 Task:  Click on Hockey In the Cross-Check Hockey League click on  Pick Sheet Your name Audrey Johnson Team name Laredo Bucks and  Email softage.7@softage.net Period 1 - 3 Point Game New Jersey Devils Period 1 - 2 Point Game Montreal Canadiens Period 1 - 1 Point Game Minnesota Wild Period 2 - 3 Point Game Los Angeles Kings Period 2 - 2 Point Game Florida Panthers Period 2 - 1 Point Game Edmonton Oilers Period 3 - 3 Point Game Detroit Red Wings Period 3 - 2 Point Game Dallas Stars Period 3 - 1 Point Game Columbus Blue Jackets Submit pick sheet
Action: Mouse moved to (634, 248)
Screenshot: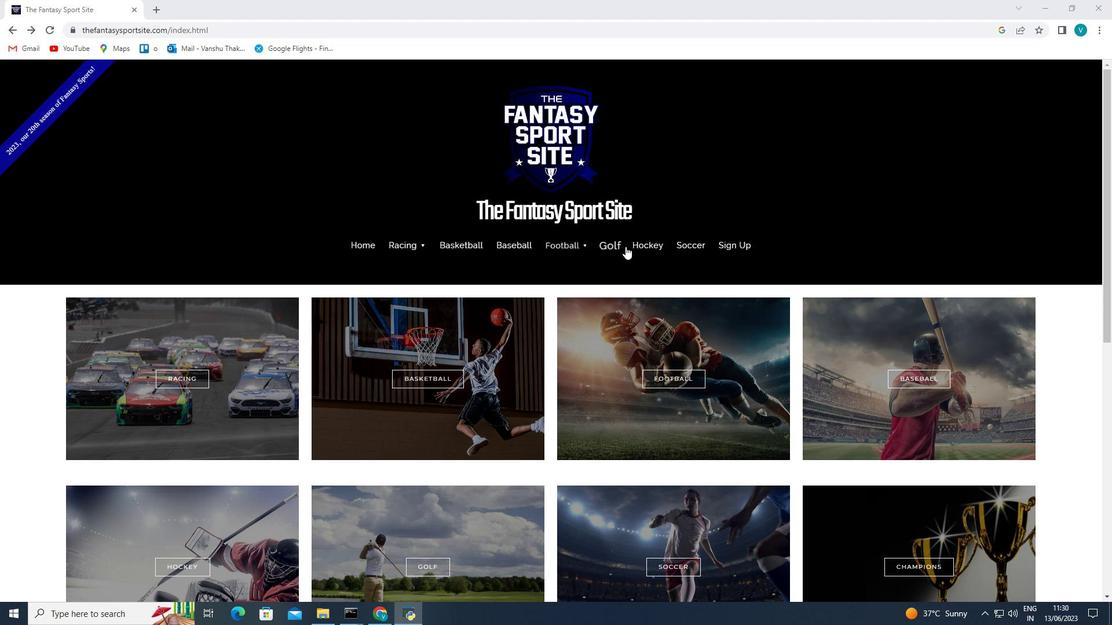 
Action: Mouse pressed left at (634, 248)
Screenshot: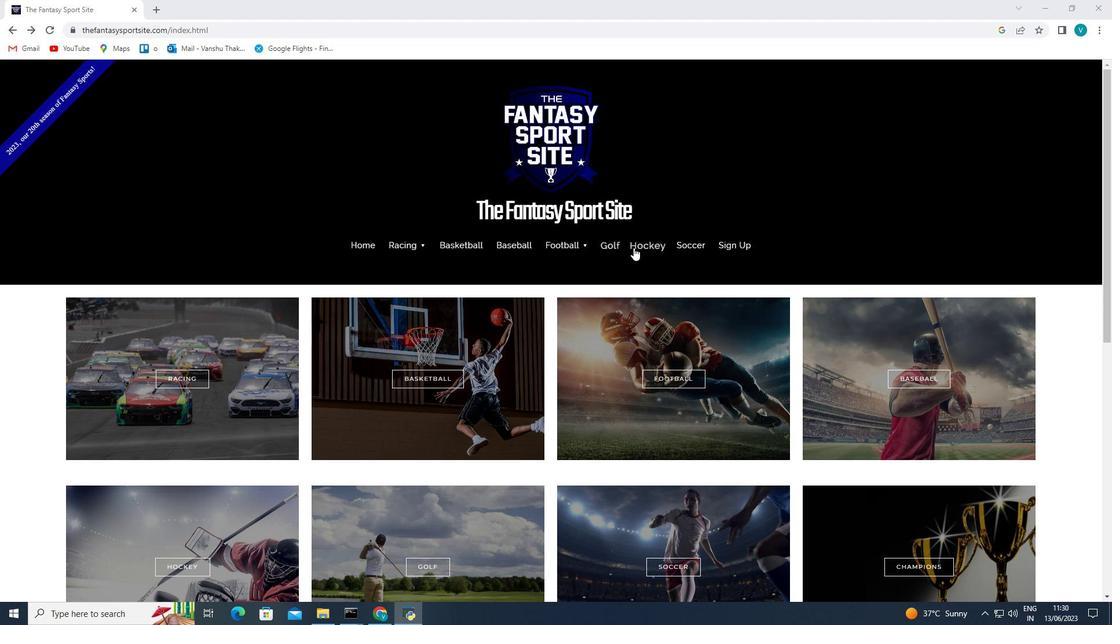 
Action: Mouse moved to (829, 373)
Screenshot: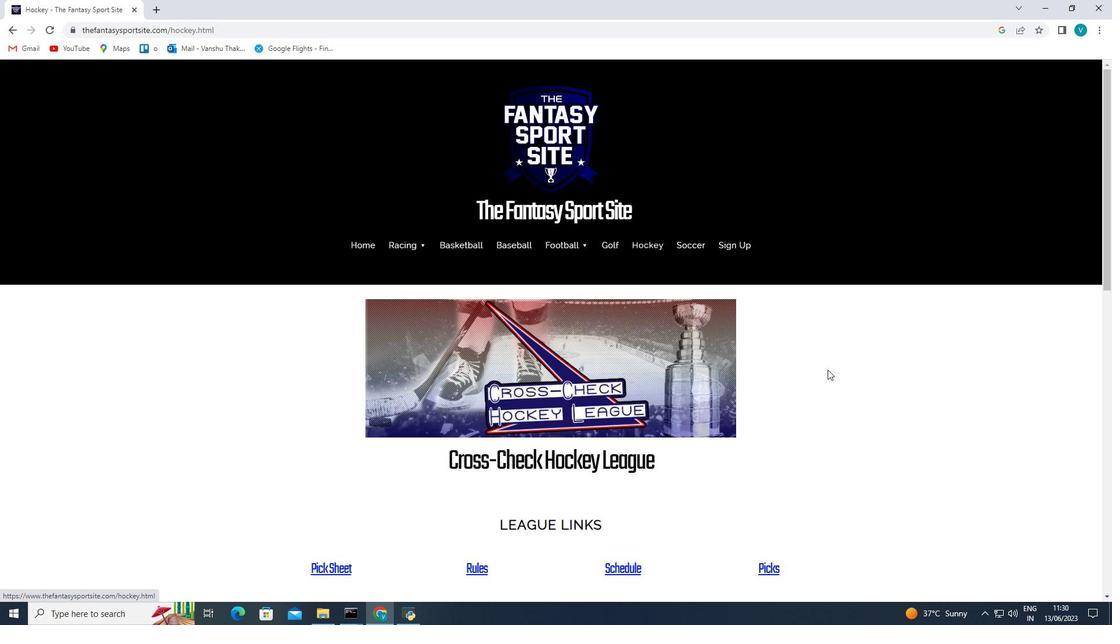 
Action: Mouse scrolled (829, 372) with delta (0, 0)
Screenshot: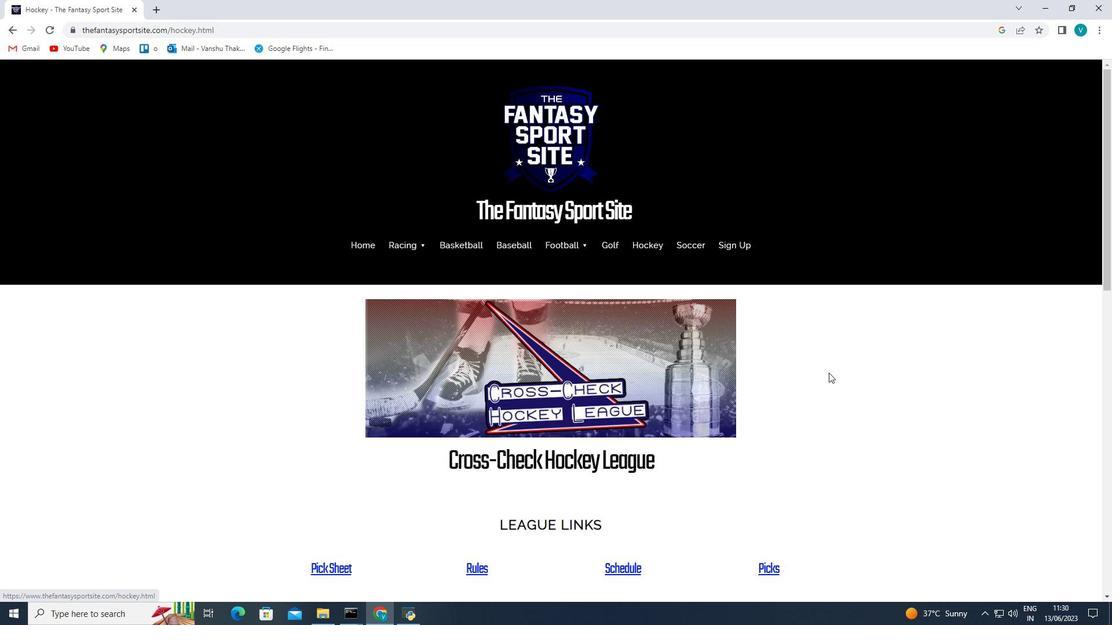 
Action: Mouse scrolled (829, 372) with delta (0, 0)
Screenshot: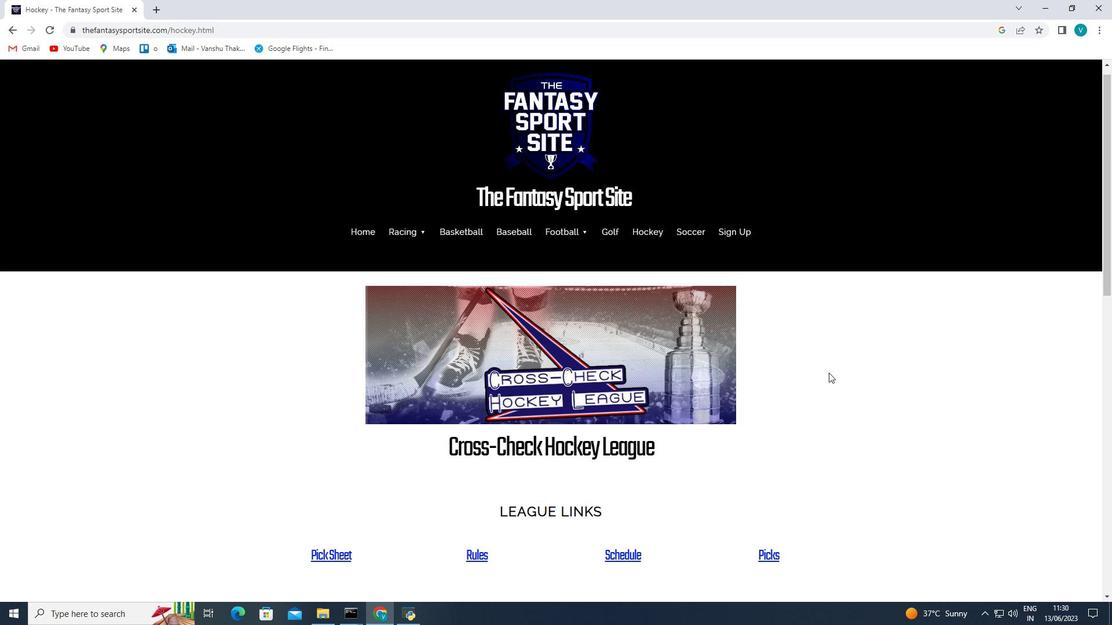 
Action: Mouse moved to (337, 450)
Screenshot: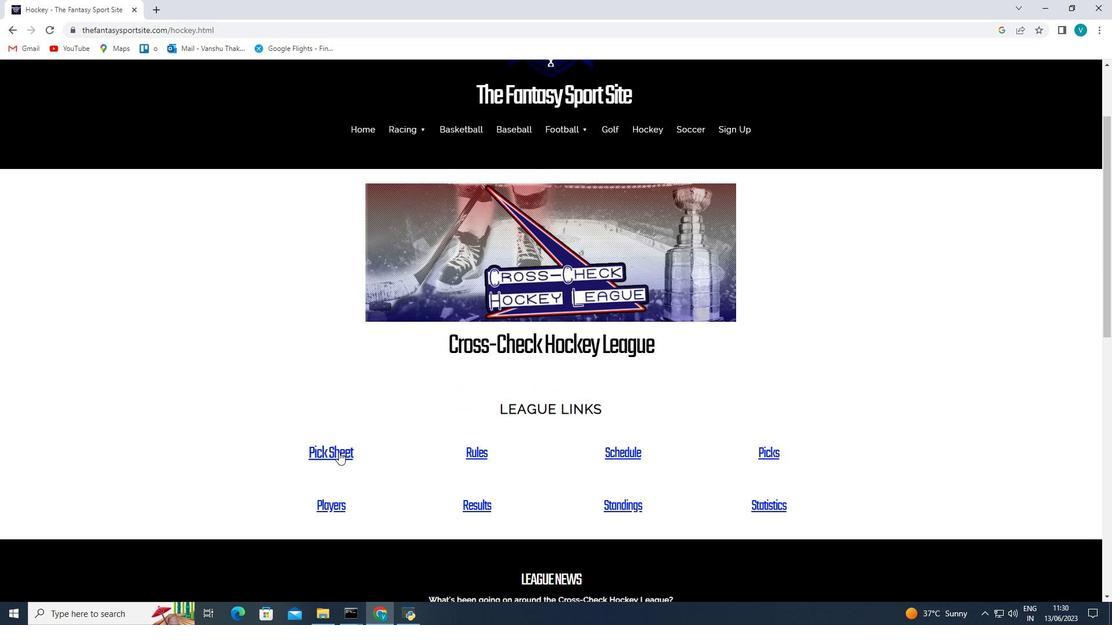 
Action: Mouse pressed left at (337, 450)
Screenshot: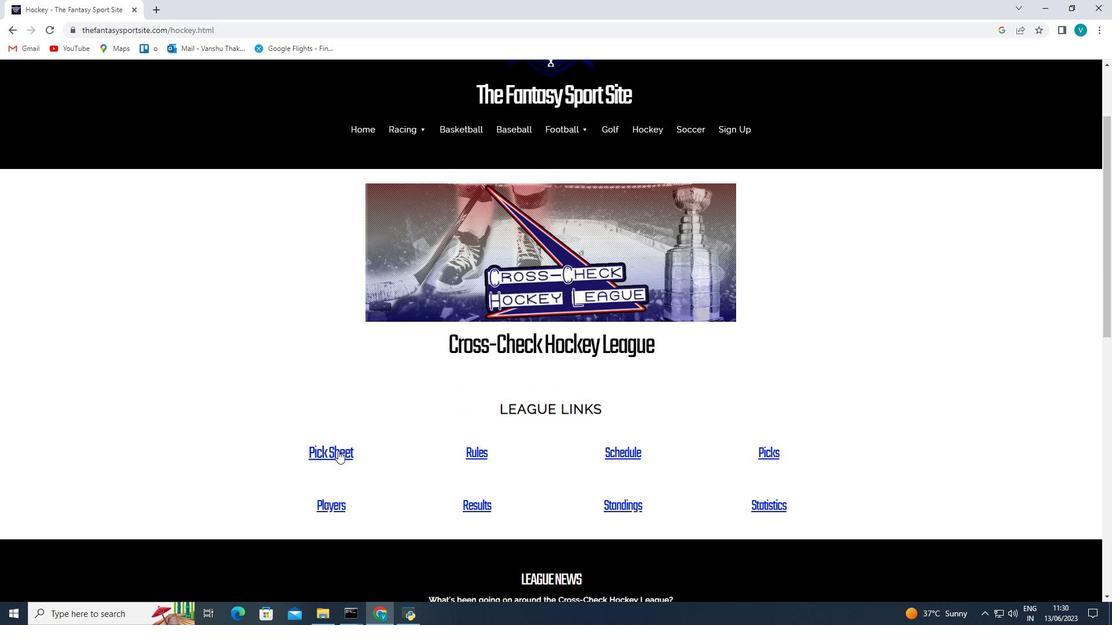 
Action: Mouse moved to (451, 422)
Screenshot: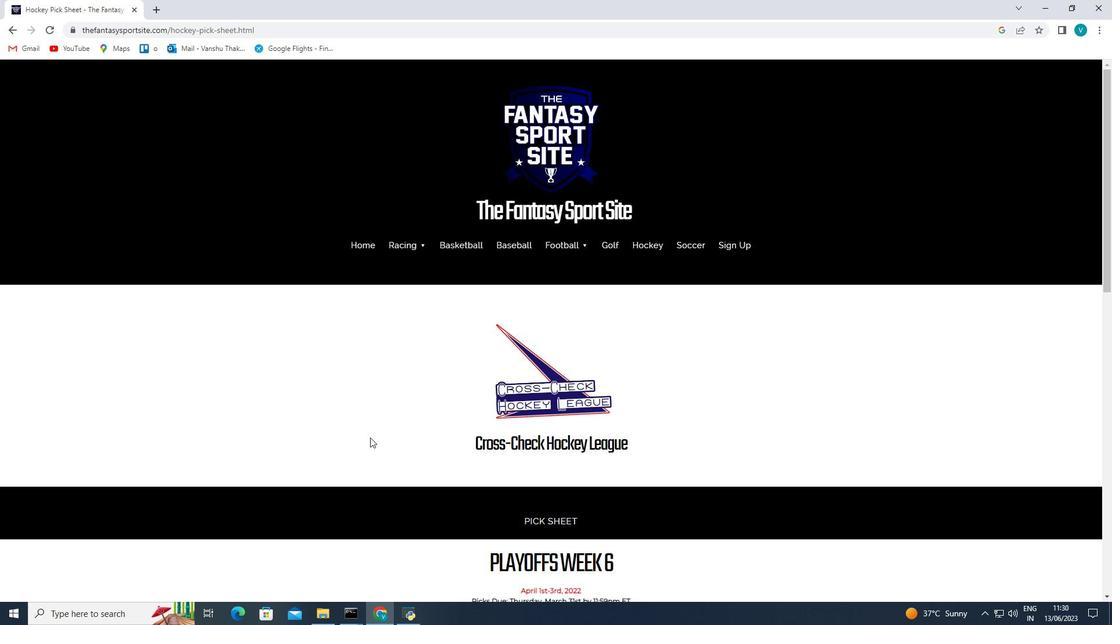
Action: Mouse scrolled (451, 421) with delta (0, 0)
Screenshot: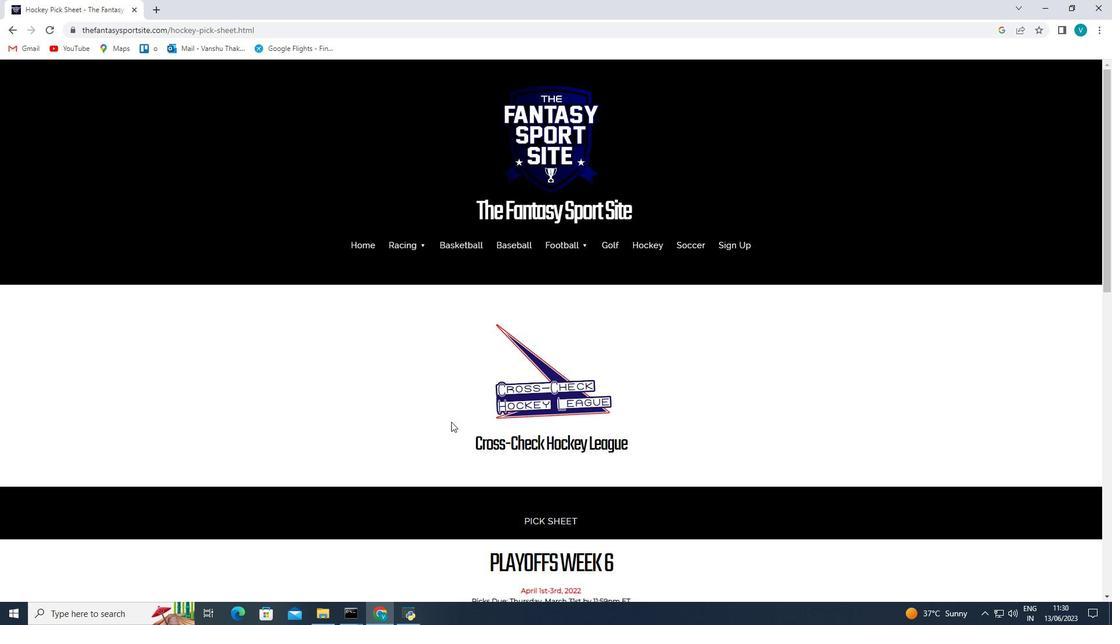 
Action: Mouse scrolled (451, 421) with delta (0, 0)
Screenshot: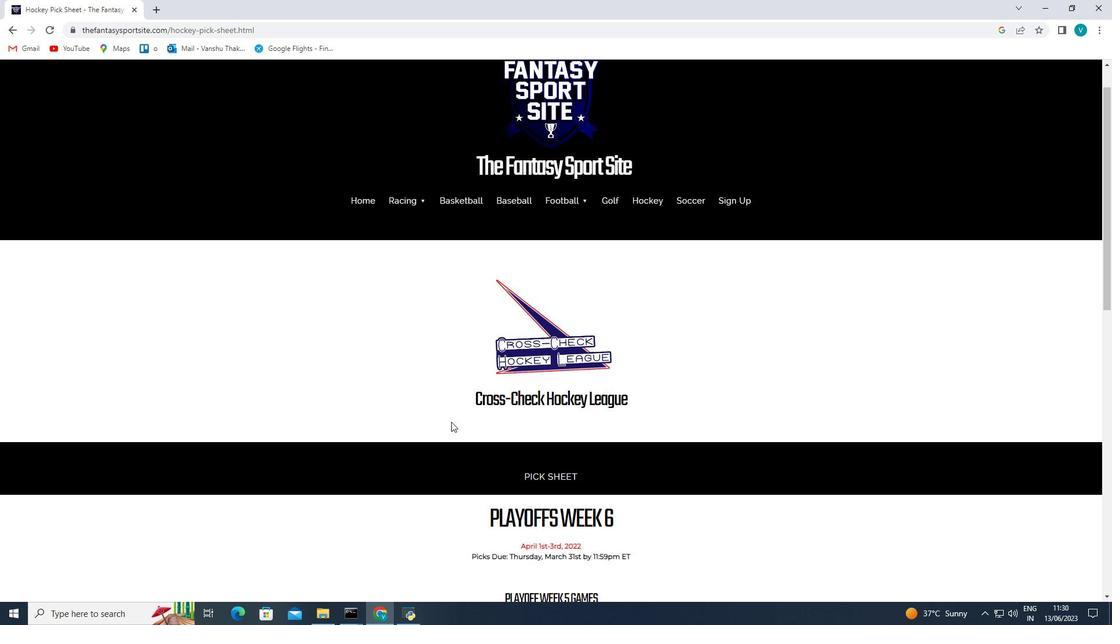 
Action: Mouse scrolled (451, 421) with delta (0, 0)
Screenshot: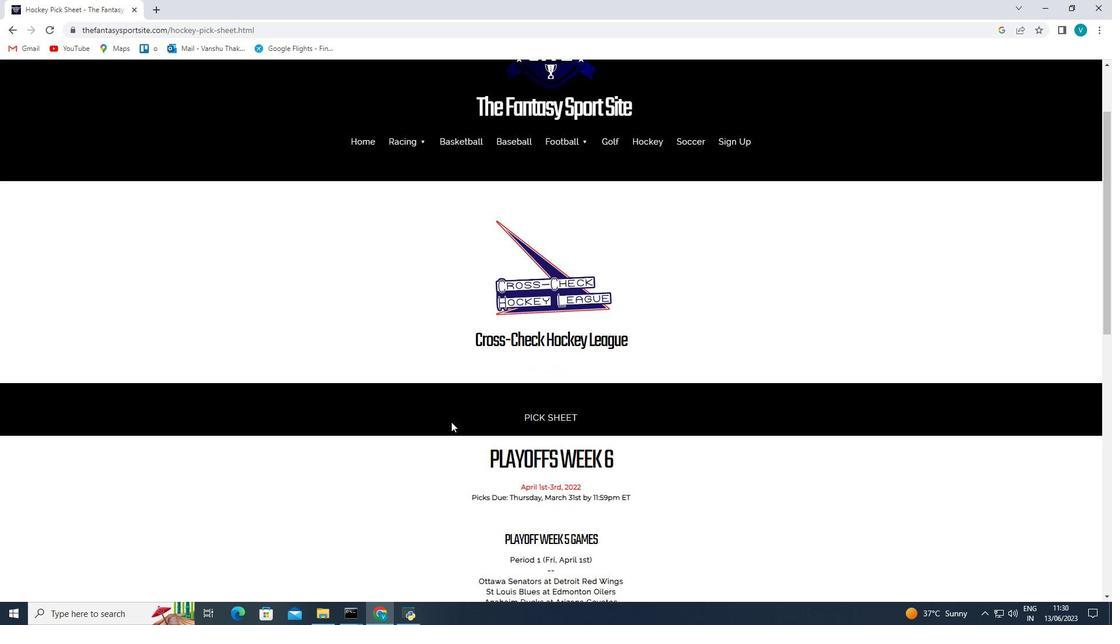 
Action: Mouse scrolled (451, 421) with delta (0, 0)
Screenshot: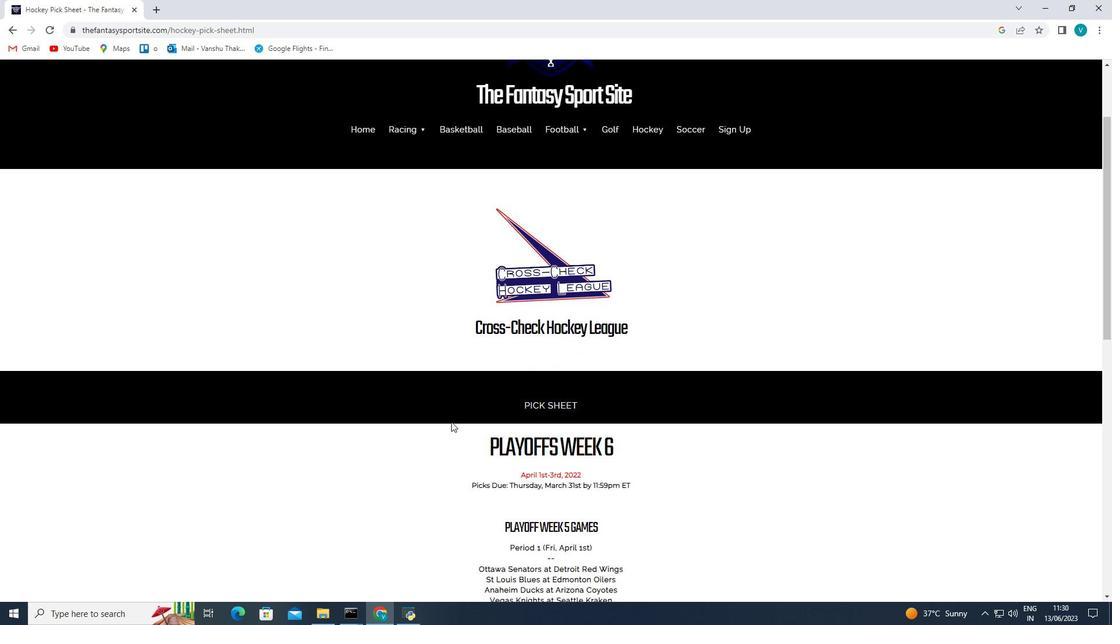 
Action: Mouse moved to (452, 424)
Screenshot: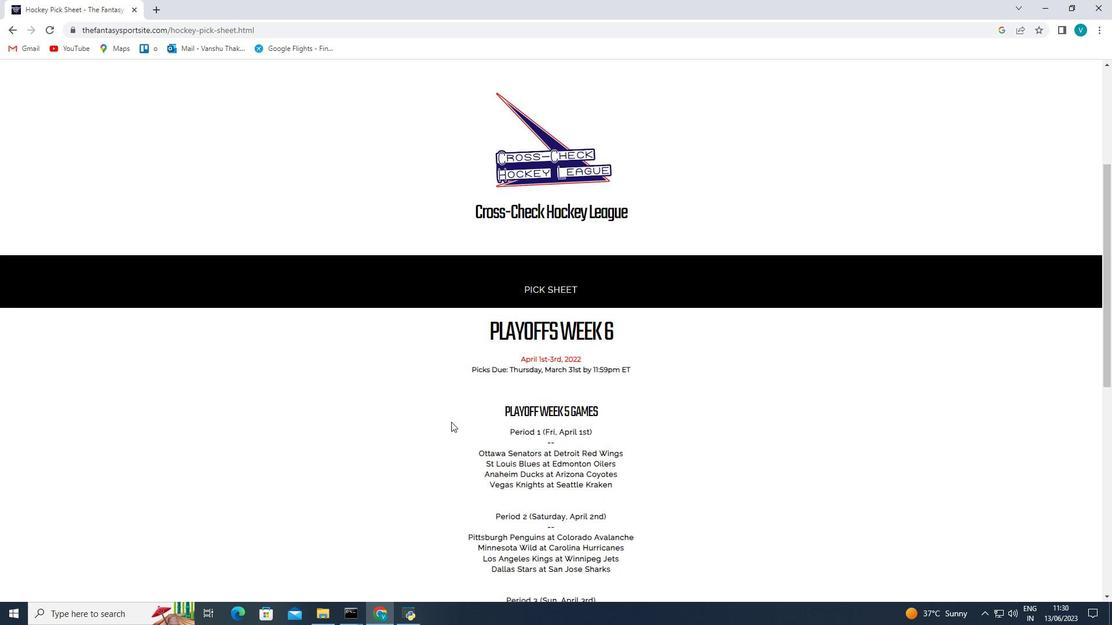
Action: Mouse scrolled (452, 423) with delta (0, 0)
Screenshot: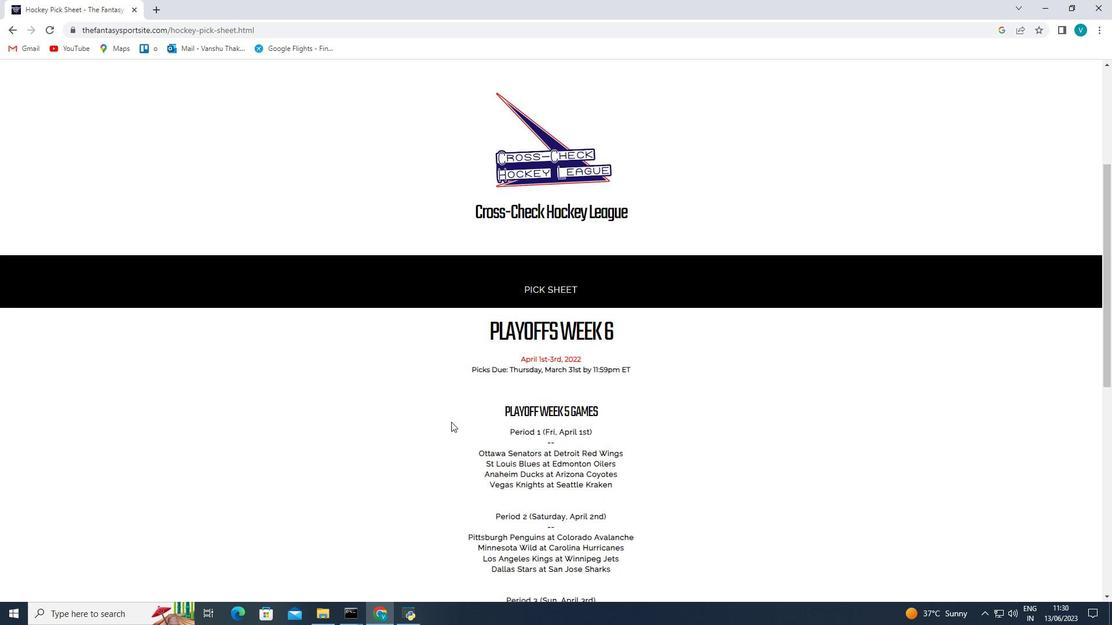 
Action: Mouse scrolled (452, 423) with delta (0, 0)
Screenshot: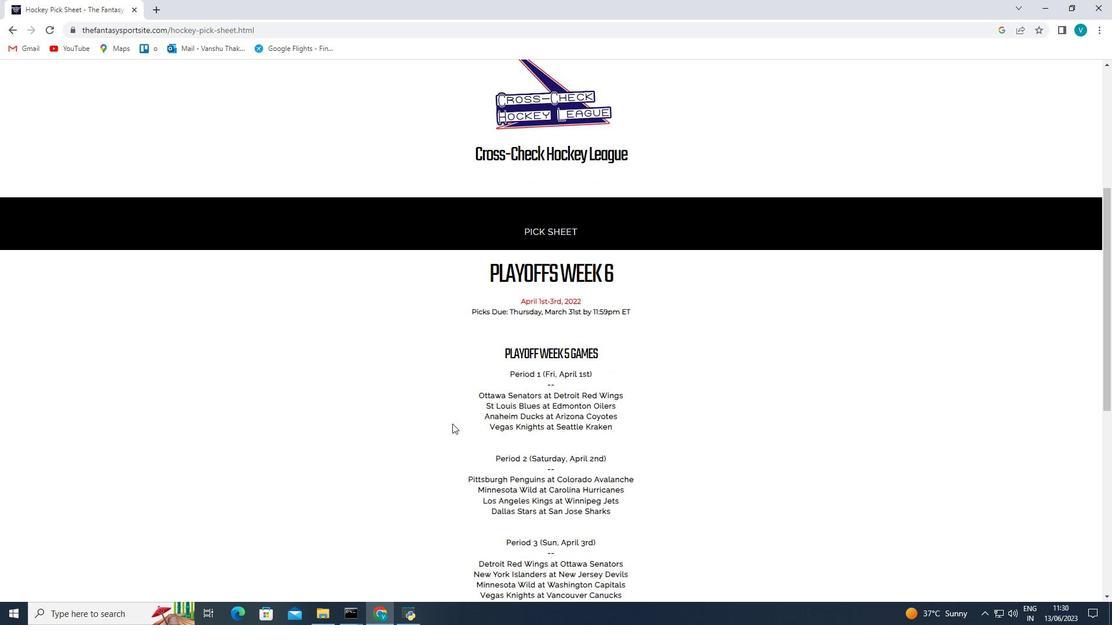 
Action: Mouse scrolled (452, 423) with delta (0, 0)
Screenshot: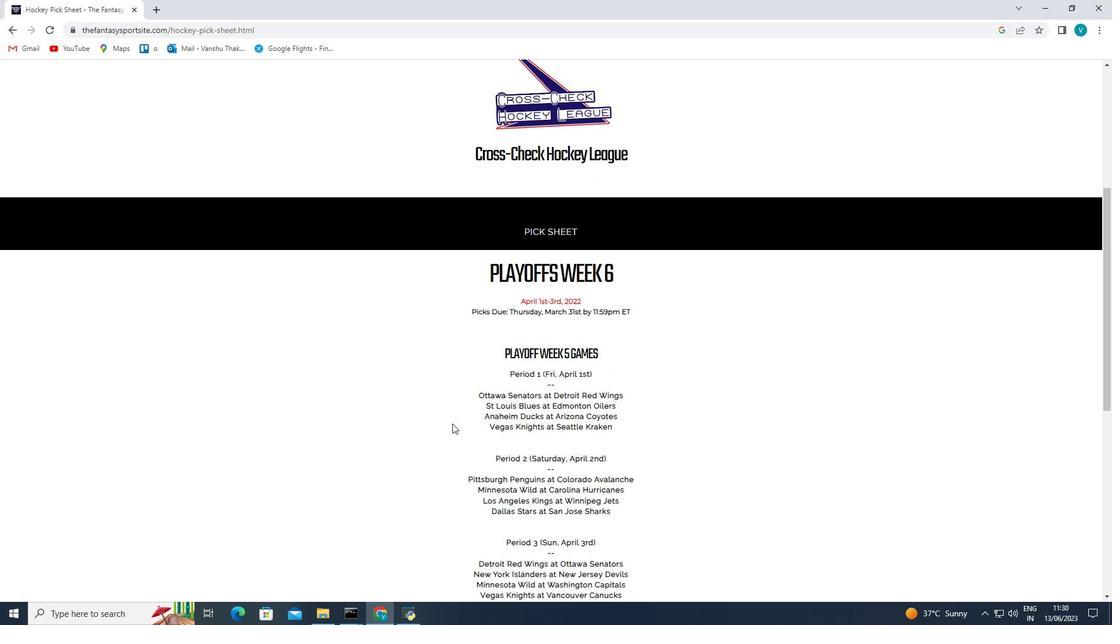 
Action: Mouse scrolled (452, 423) with delta (0, 0)
Screenshot: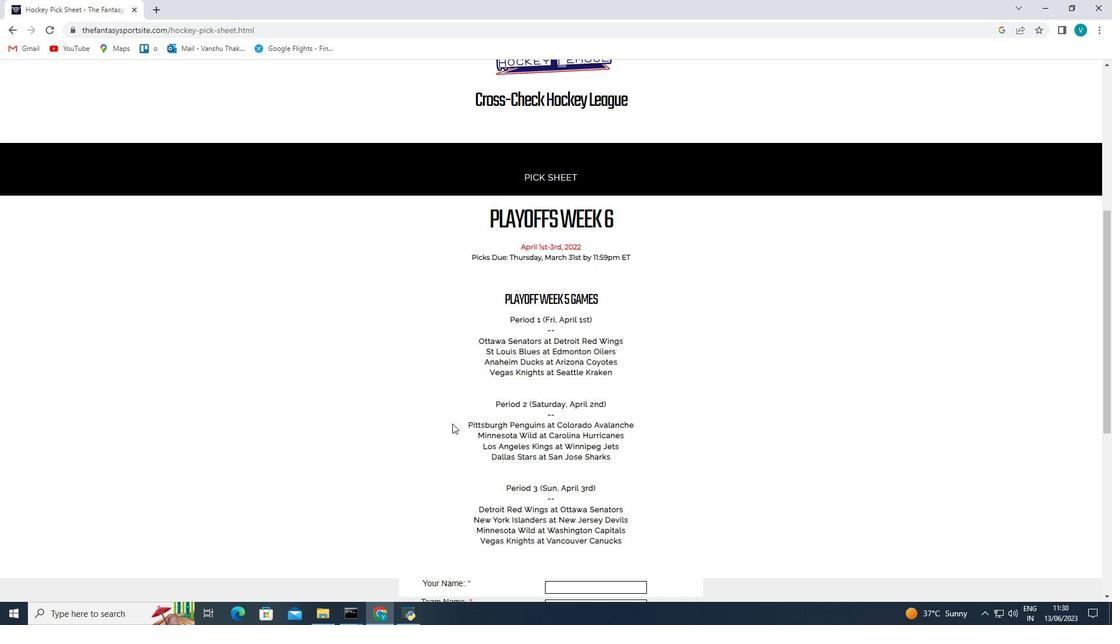 
Action: Mouse scrolled (452, 423) with delta (0, 0)
Screenshot: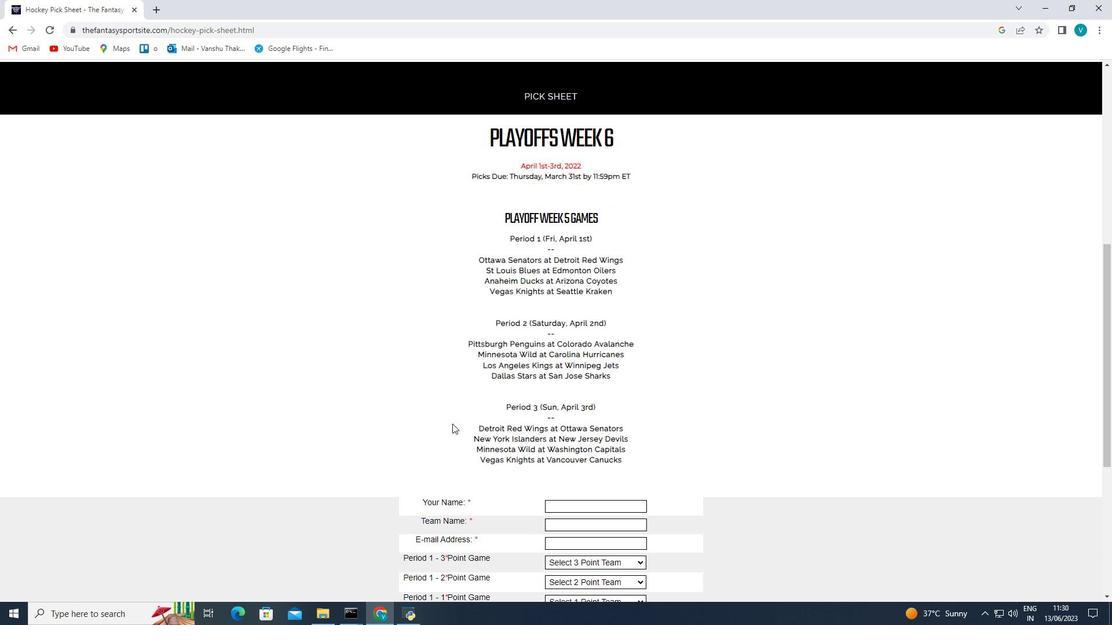 
Action: Mouse scrolled (452, 423) with delta (0, 0)
Screenshot: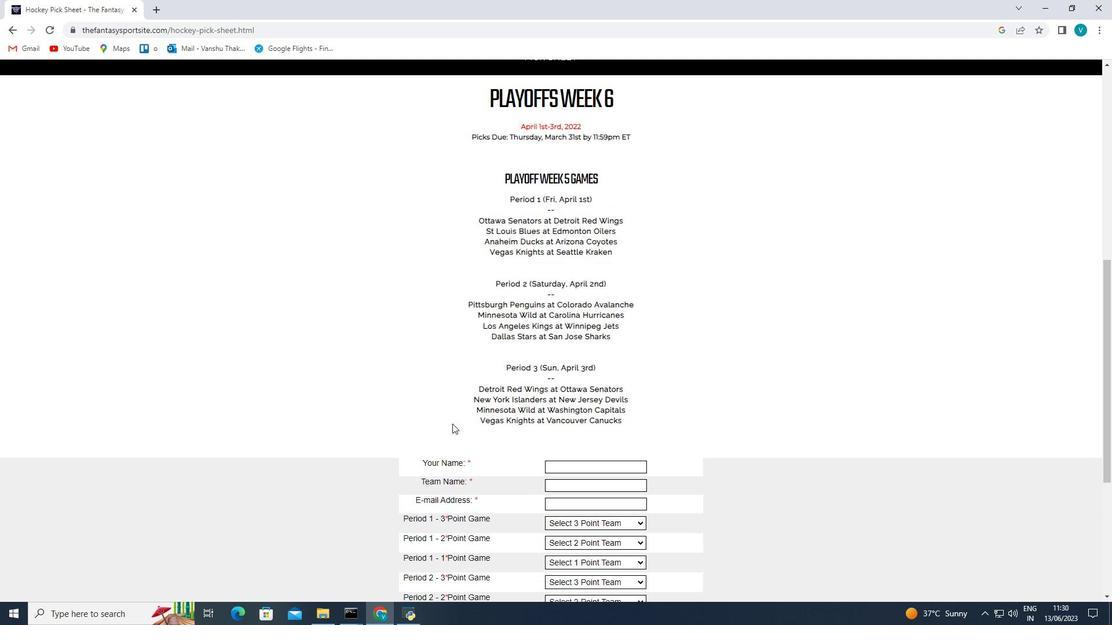 
Action: Mouse scrolled (452, 423) with delta (0, 0)
Screenshot: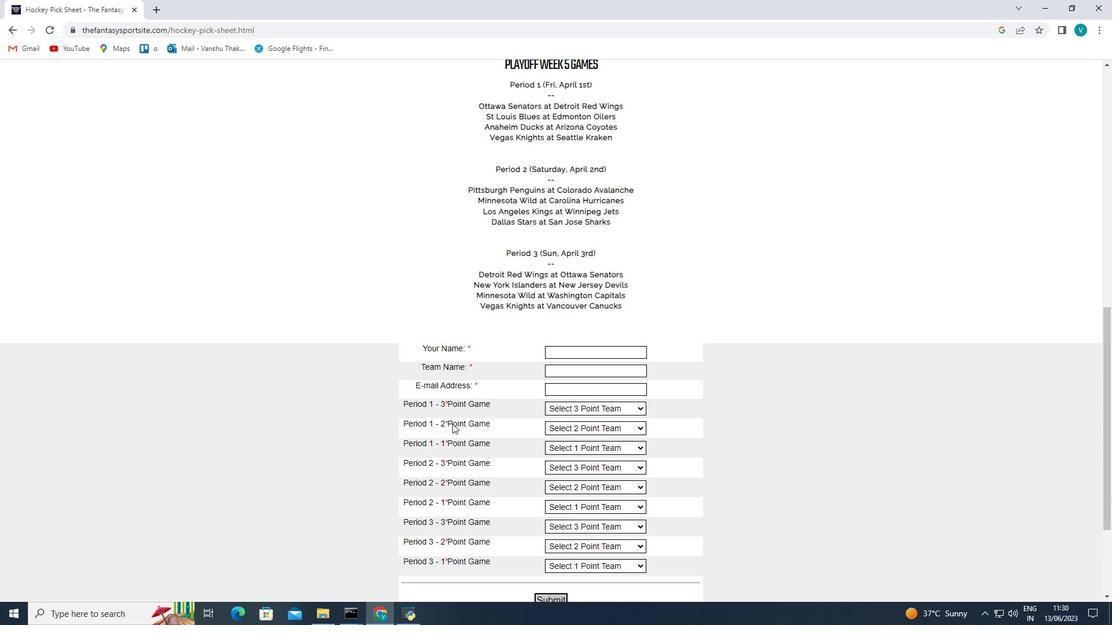 
Action: Mouse scrolled (452, 423) with delta (0, 0)
Screenshot: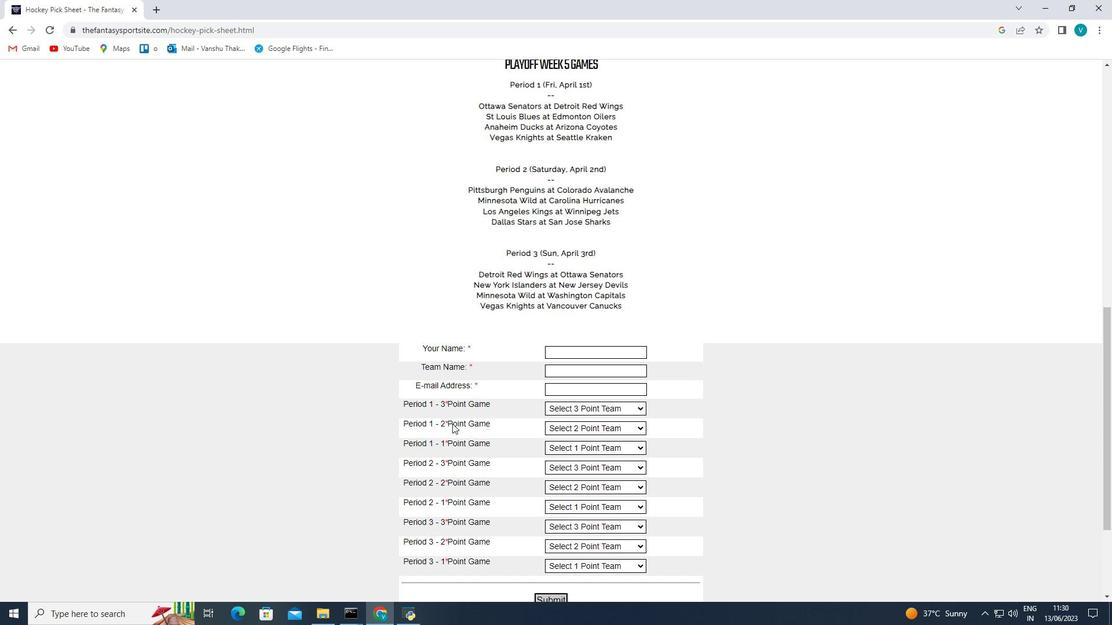 
Action: Mouse moved to (571, 238)
Screenshot: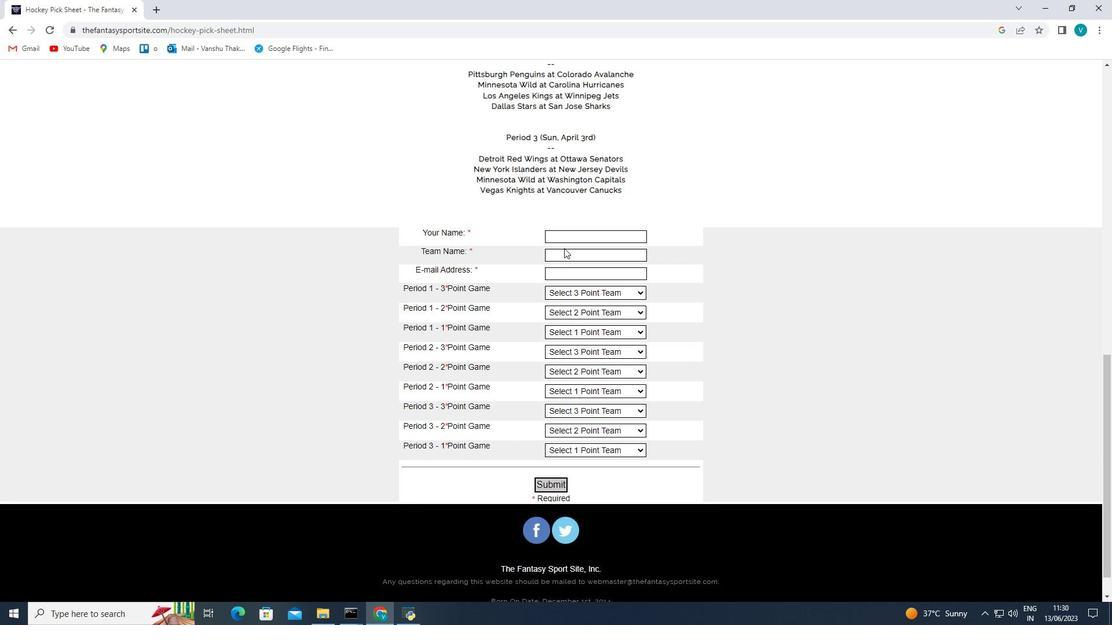
Action: Mouse pressed left at (571, 238)
Screenshot: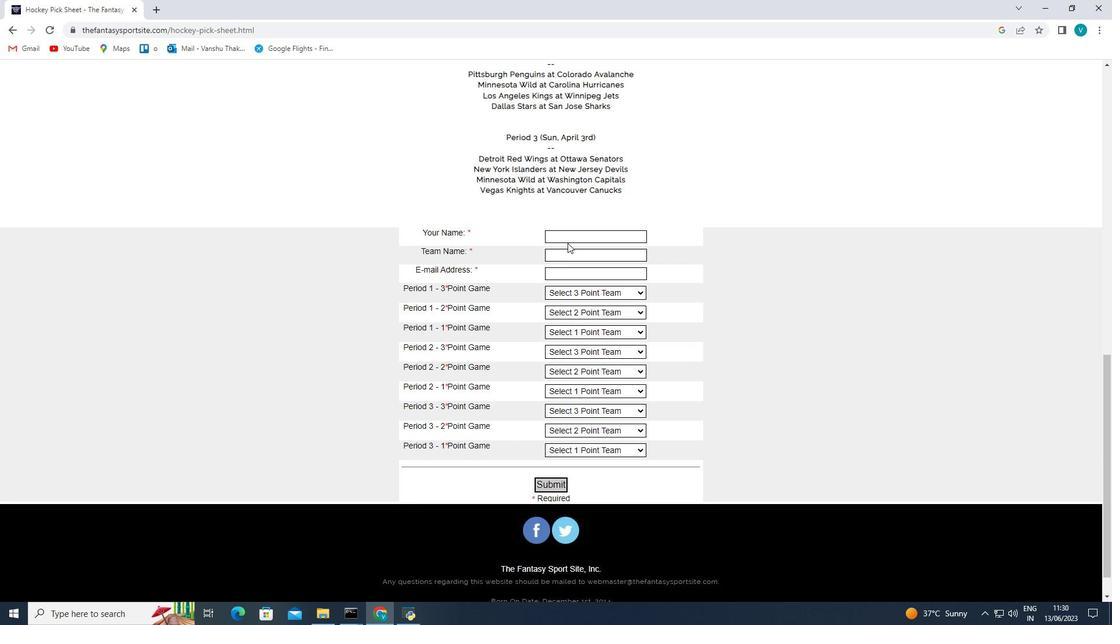 
Action: Key pressed <Key.shift><Key.shift><Key.shift><Key.shift><Key.shift><Key.shift><Key.shift><Key.shift><Key.shift><Key.shift><Key.shift><Key.shift><Key.shift><Key.shift><Key.shift><Key.shift><Key.shift><Key.shift><Key.shift><Key.shift><Key.shift><Key.shift><Key.shift><Key.shift><Key.shift><Key.shift><Key.shift><Key.shift><Key.shift><Key.shift><Key.shift><Key.shift><Key.shift><Key.shift><Key.shift><Key.shift><Key.shift><Key.shift><Key.shift><Key.shift><Key.shift><Key.shift>Audrey<Key.space><Key.shift><Key.shift><Key.shift><Key.shift><Key.shift><Key.shift><Key.shift><Key.shift><Key.shift><Key.shift><Key.shift><Key.shift><Key.shift><Key.shift>HJo<Key.backspace><Key.backspace><Key.backspace><Key.backspace><Key.shift><Key.space><Key.shift>Johnson
Screenshot: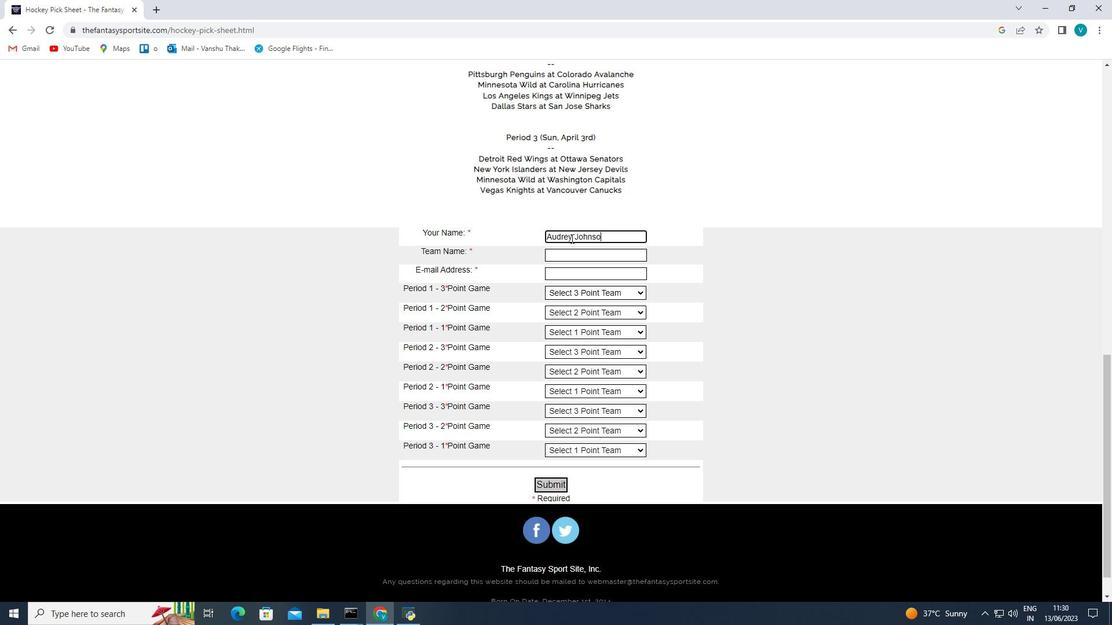 
Action: Mouse moved to (575, 249)
Screenshot: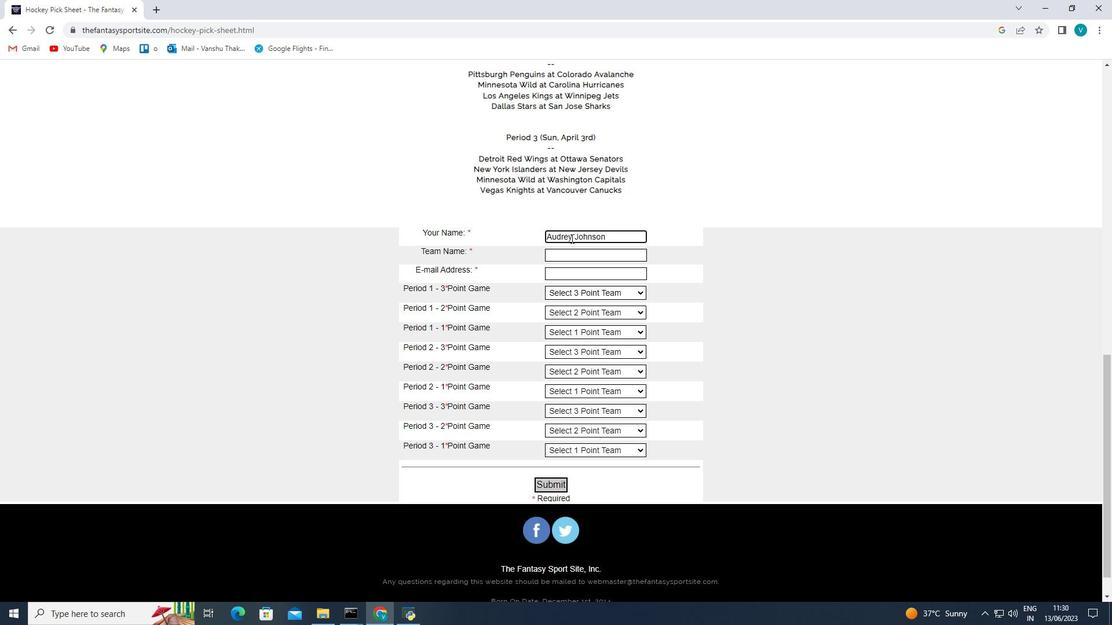 
Action: Mouse pressed left at (575, 249)
Screenshot: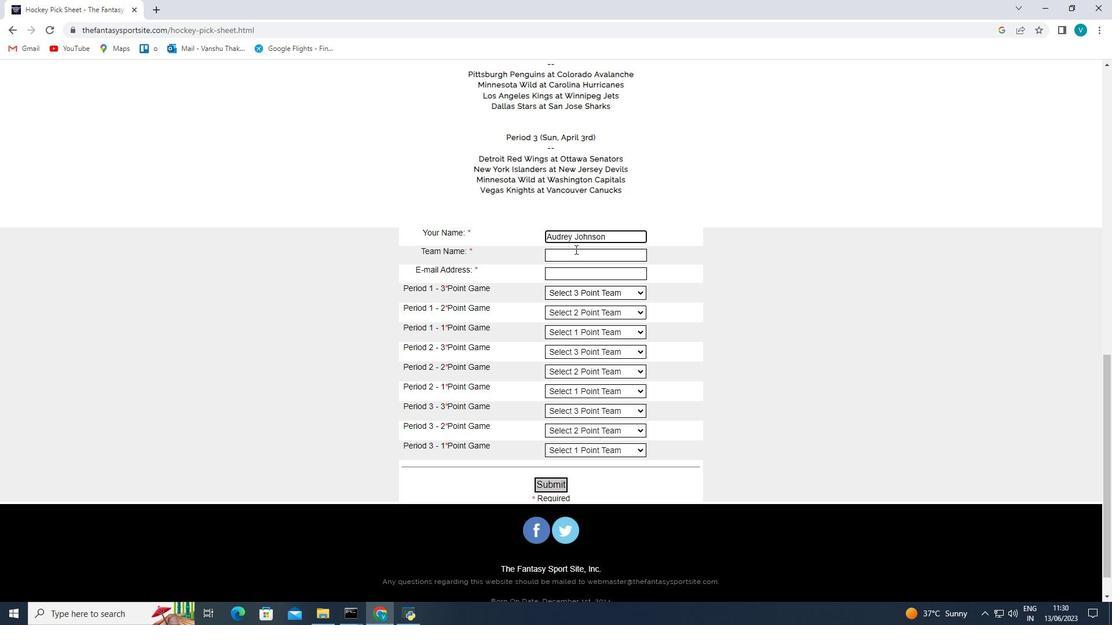 
Action: Key pressed <Key.shift>Laredo<Key.space><Key.shift>Bucks
Screenshot: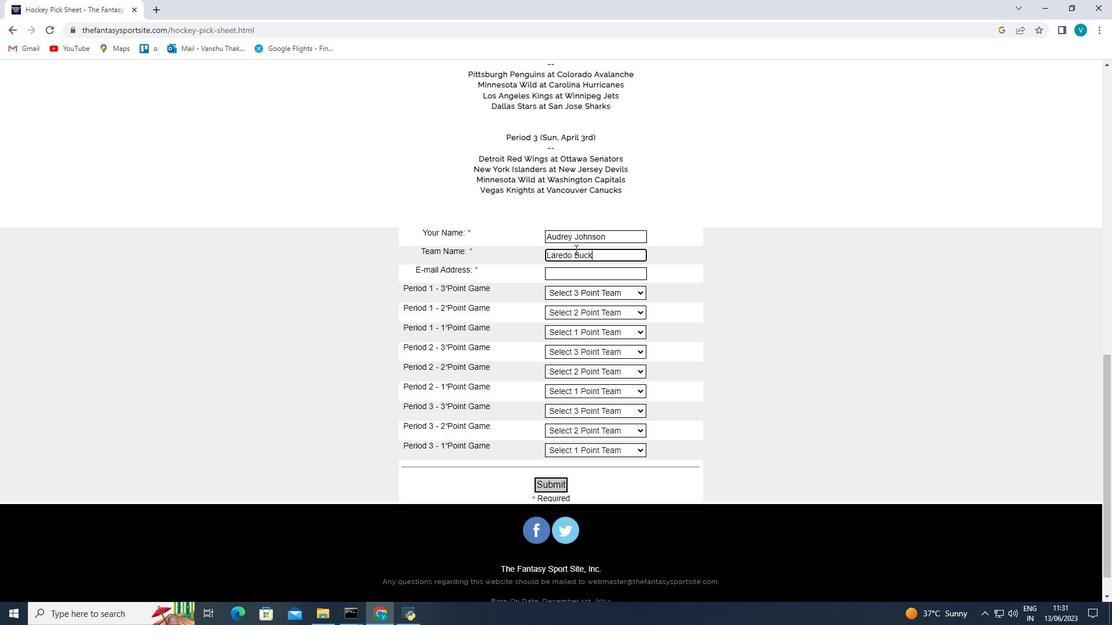 
Action: Mouse moved to (580, 270)
Screenshot: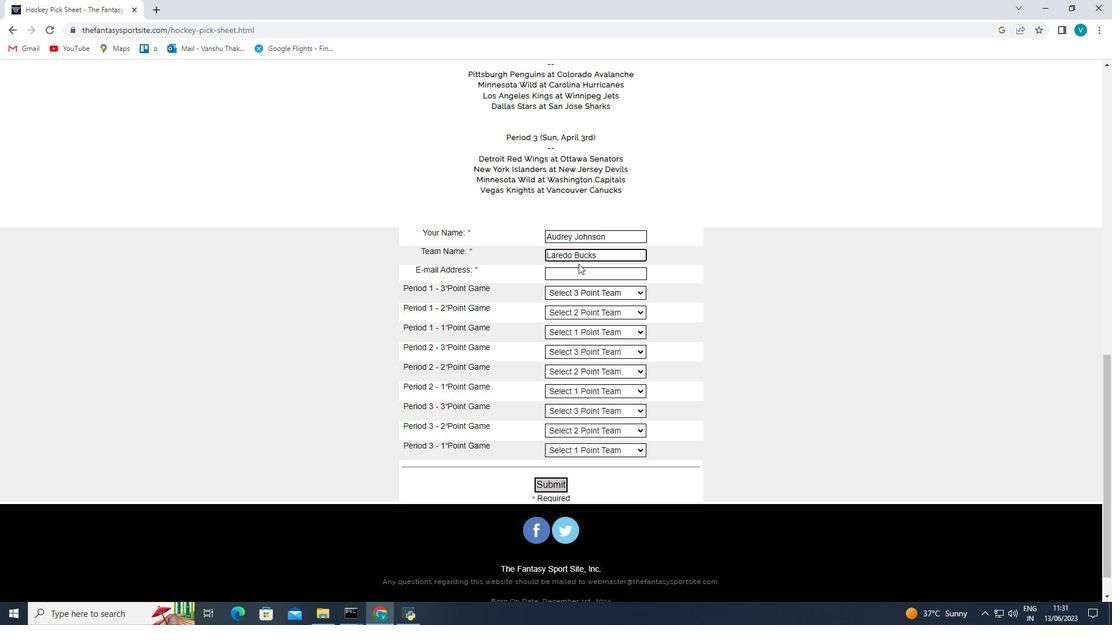 
Action: Mouse pressed left at (580, 270)
Screenshot: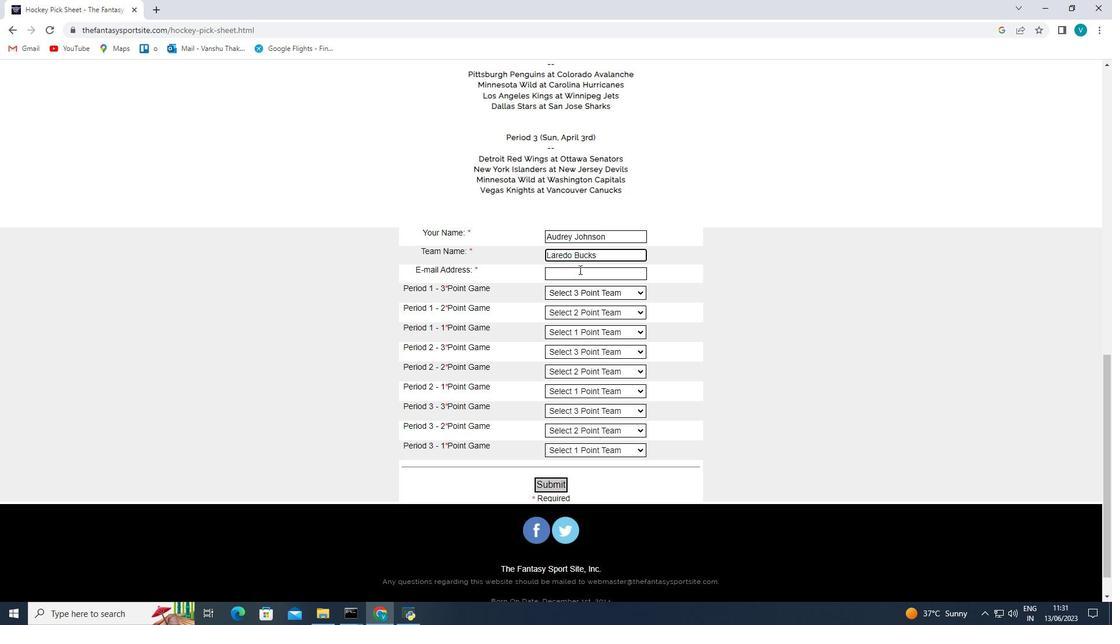 
Action: Key pressed softage.7<Key.shift>@softage.net
Screenshot: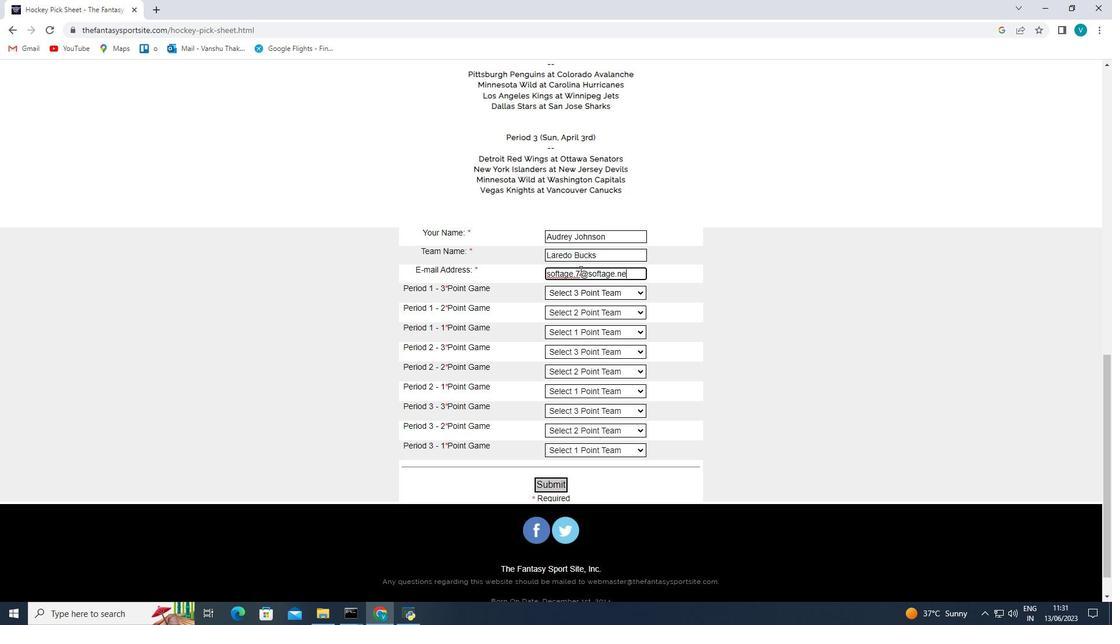 
Action: Mouse moved to (581, 288)
Screenshot: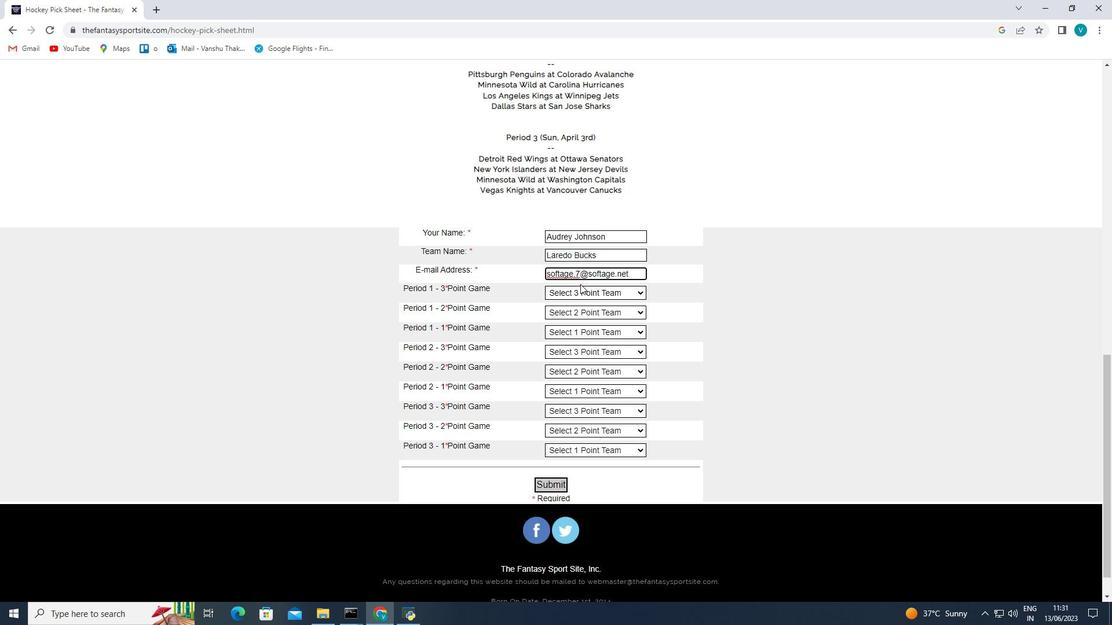 
Action: Mouse pressed left at (581, 288)
Screenshot: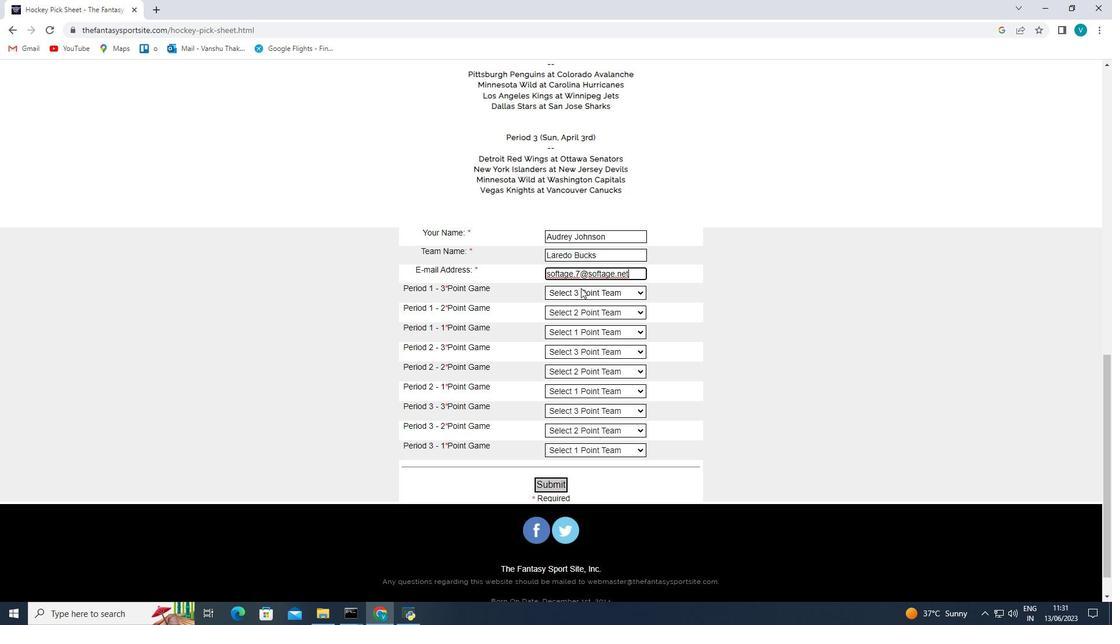 
Action: Mouse moved to (599, 488)
Screenshot: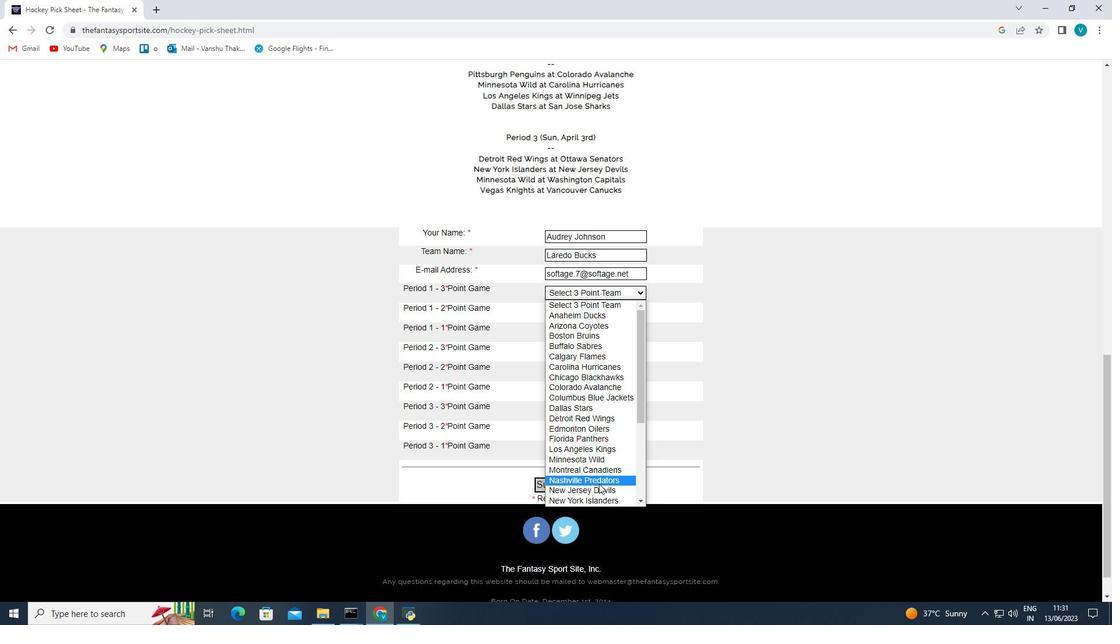 
Action: Mouse pressed left at (599, 488)
Screenshot: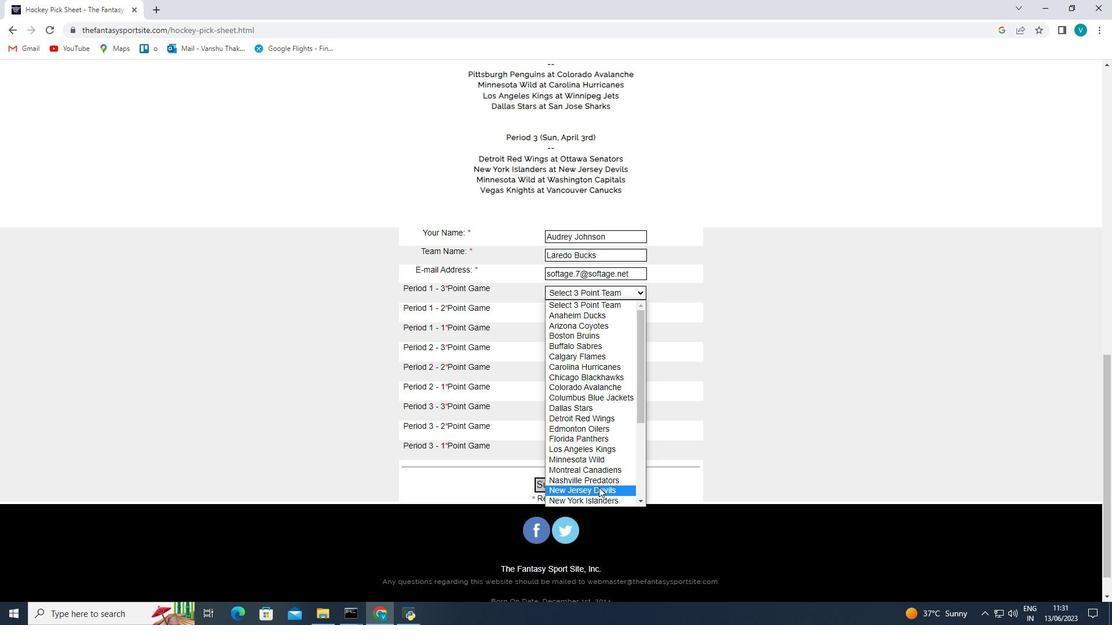
Action: Mouse moved to (620, 306)
Screenshot: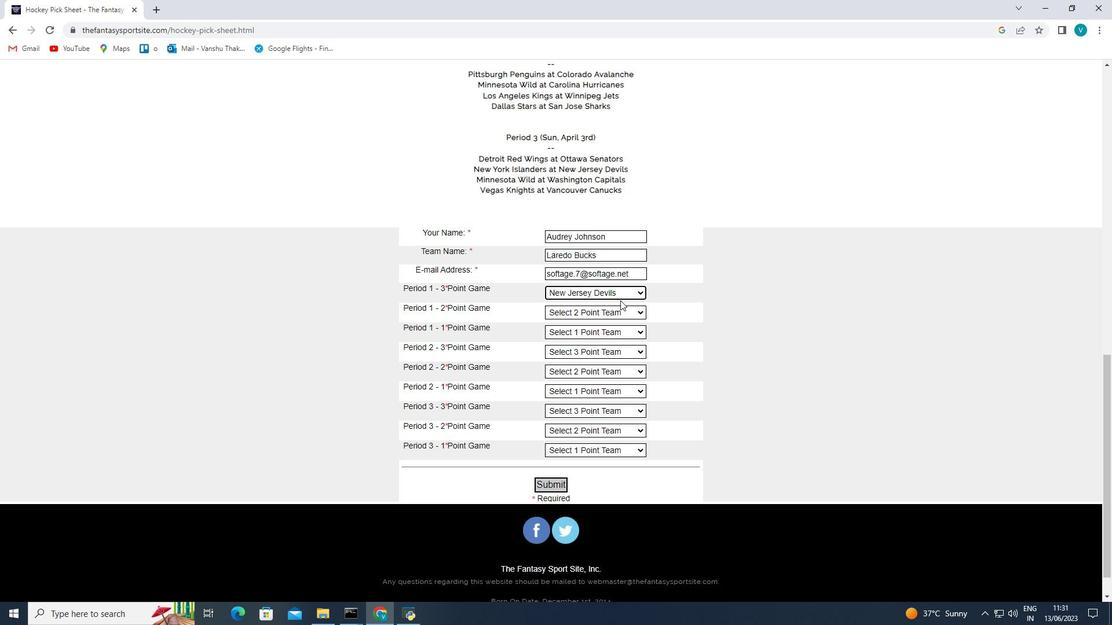 
Action: Mouse pressed left at (620, 306)
Screenshot: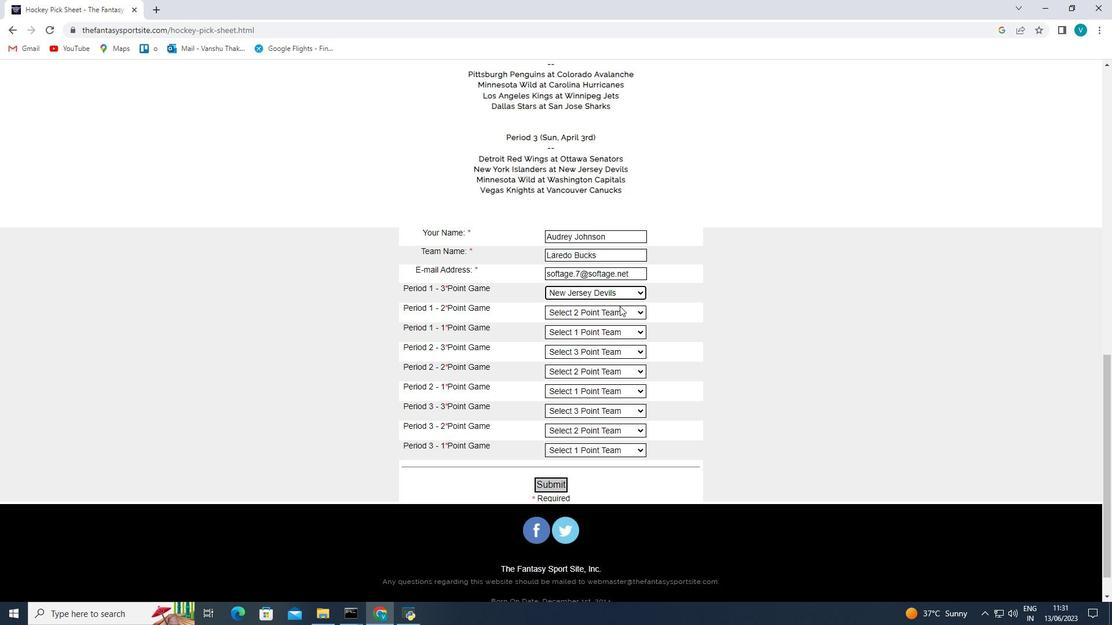 
Action: Mouse moved to (604, 488)
Screenshot: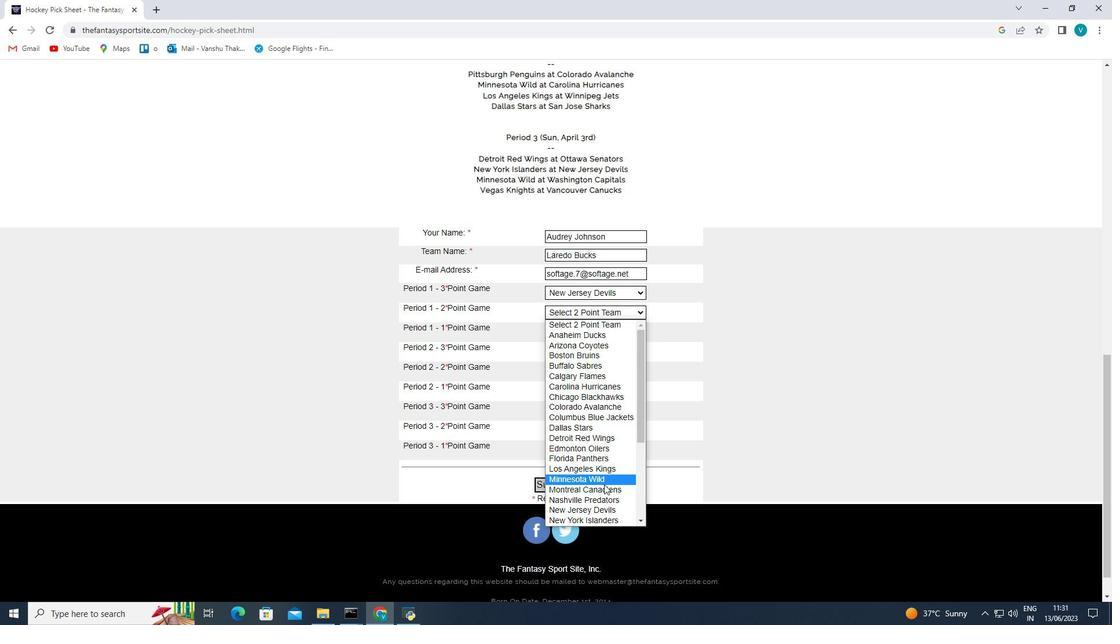 
Action: Mouse pressed left at (604, 488)
Screenshot: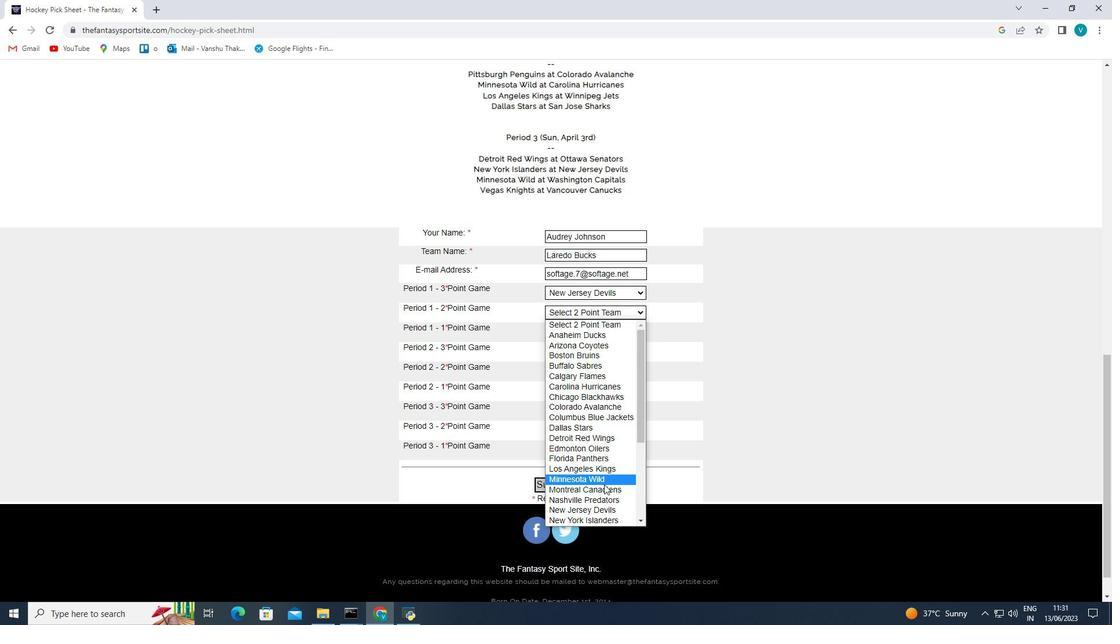 
Action: Mouse moved to (624, 337)
Screenshot: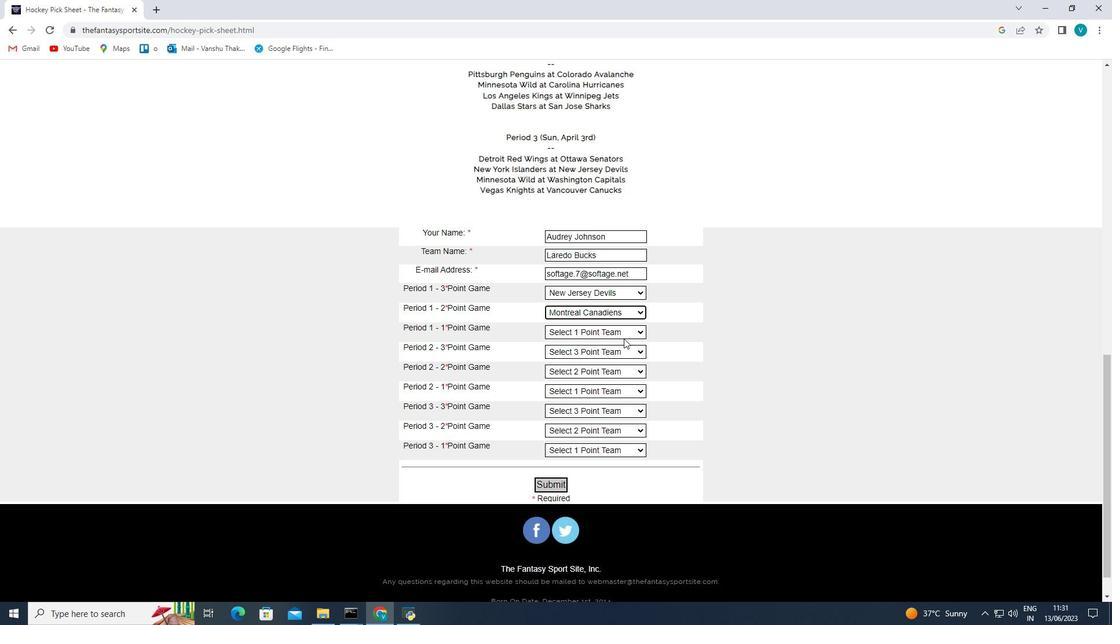 
Action: Mouse pressed left at (624, 337)
Screenshot: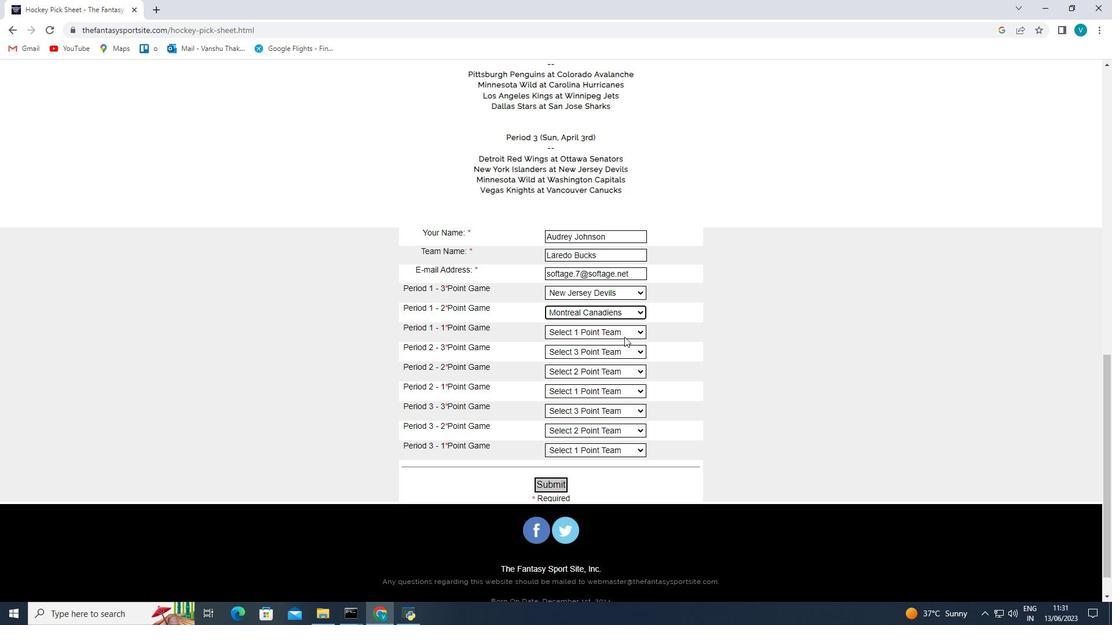
Action: Mouse moved to (596, 499)
Screenshot: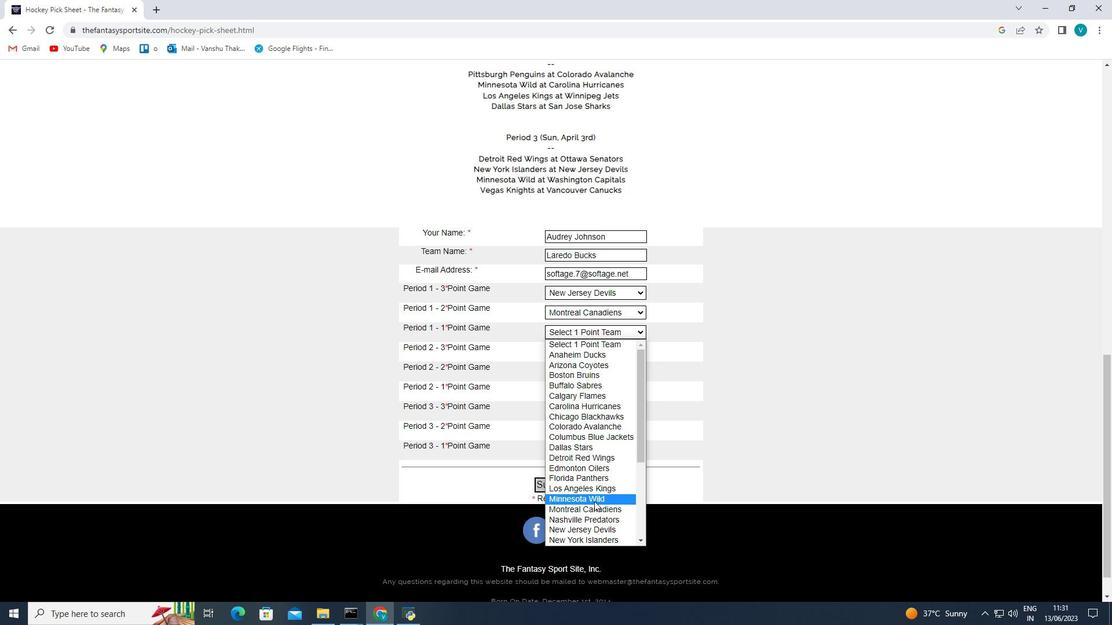 
Action: Mouse pressed left at (596, 499)
Screenshot: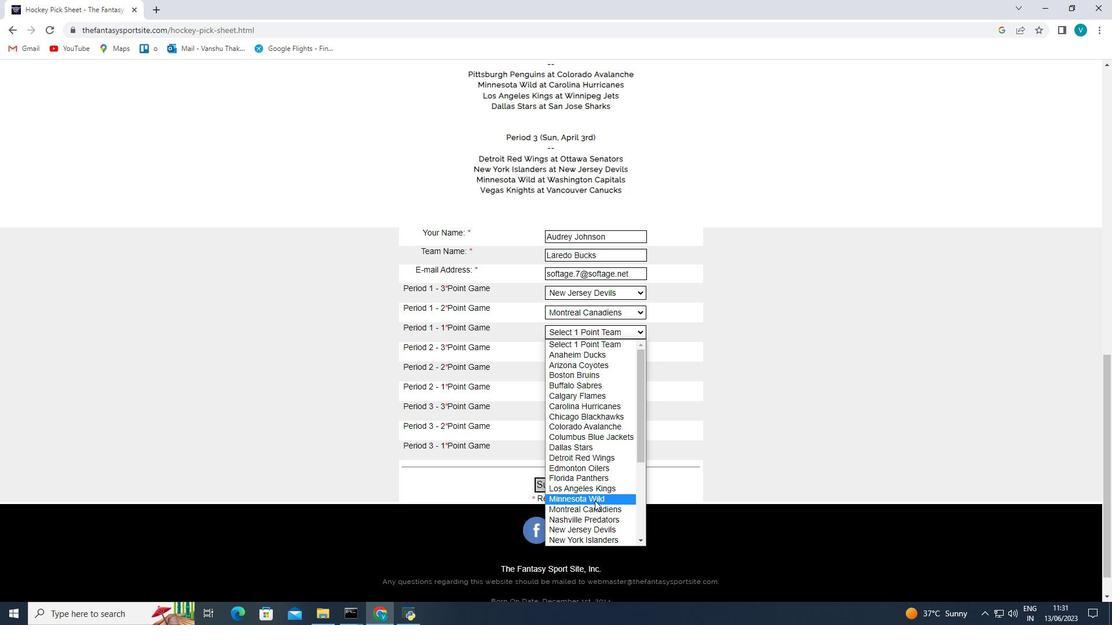 
Action: Mouse moved to (606, 357)
Screenshot: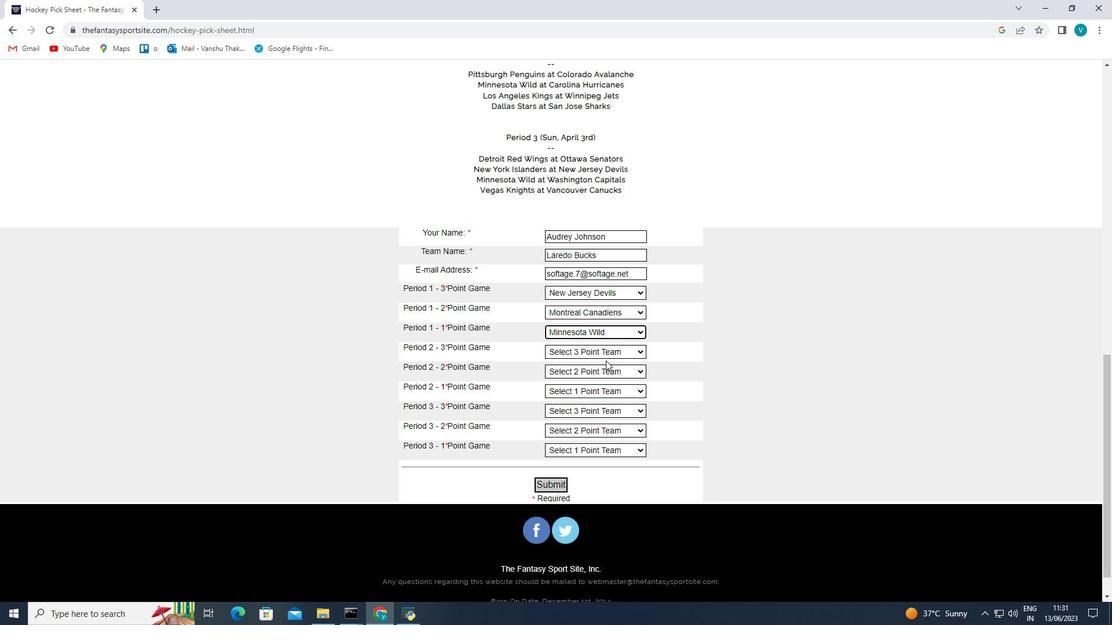 
Action: Mouse pressed left at (606, 357)
Screenshot: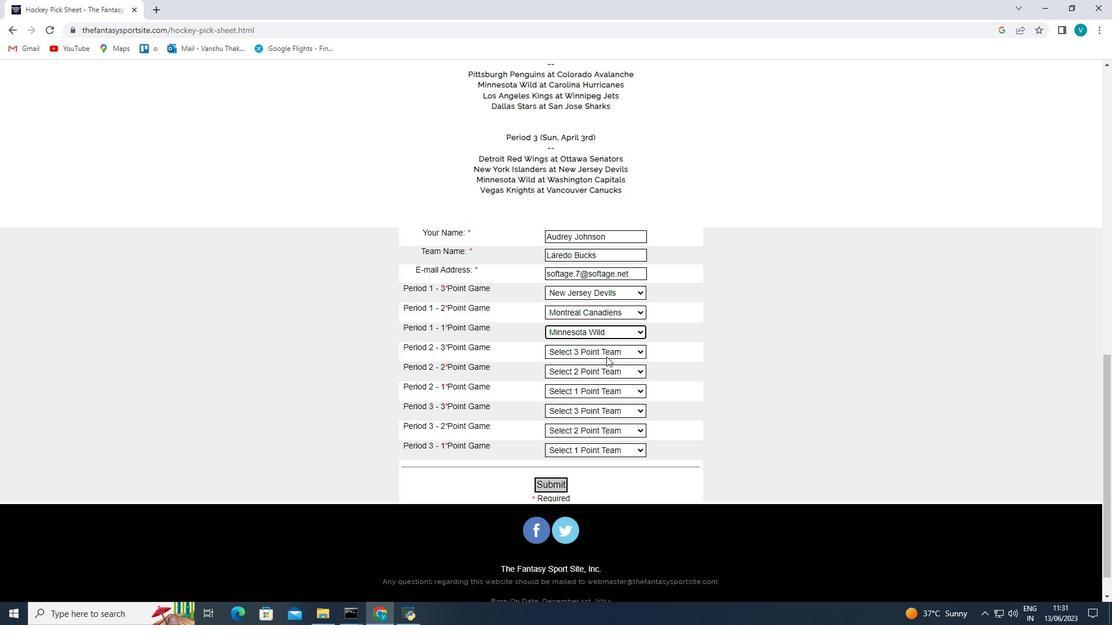 
Action: Mouse moved to (592, 504)
Screenshot: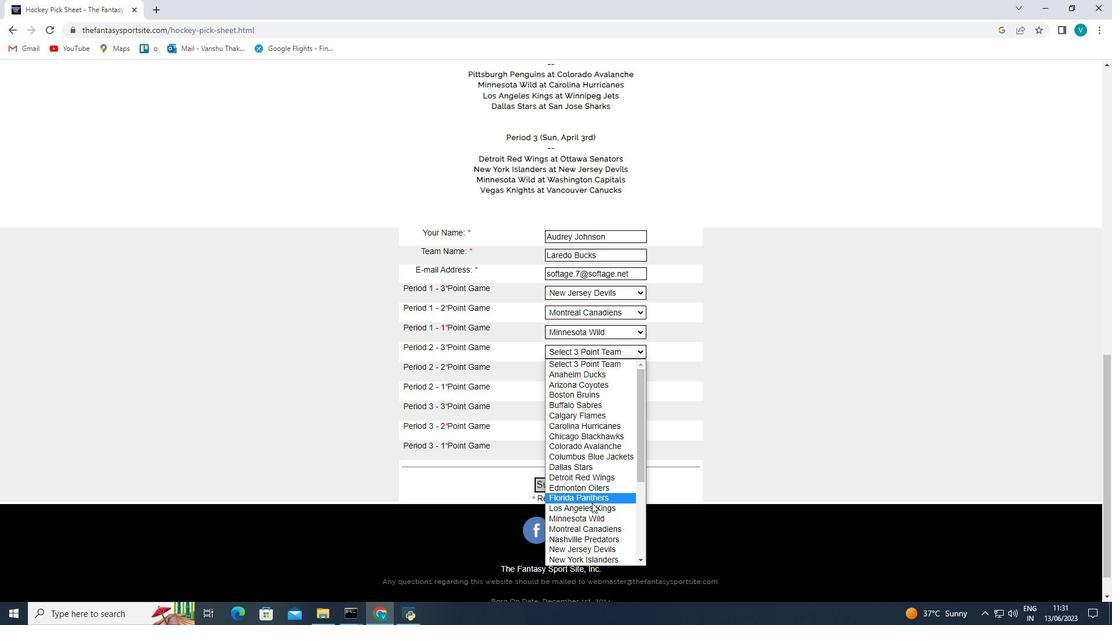 
Action: Mouse pressed left at (592, 504)
Screenshot: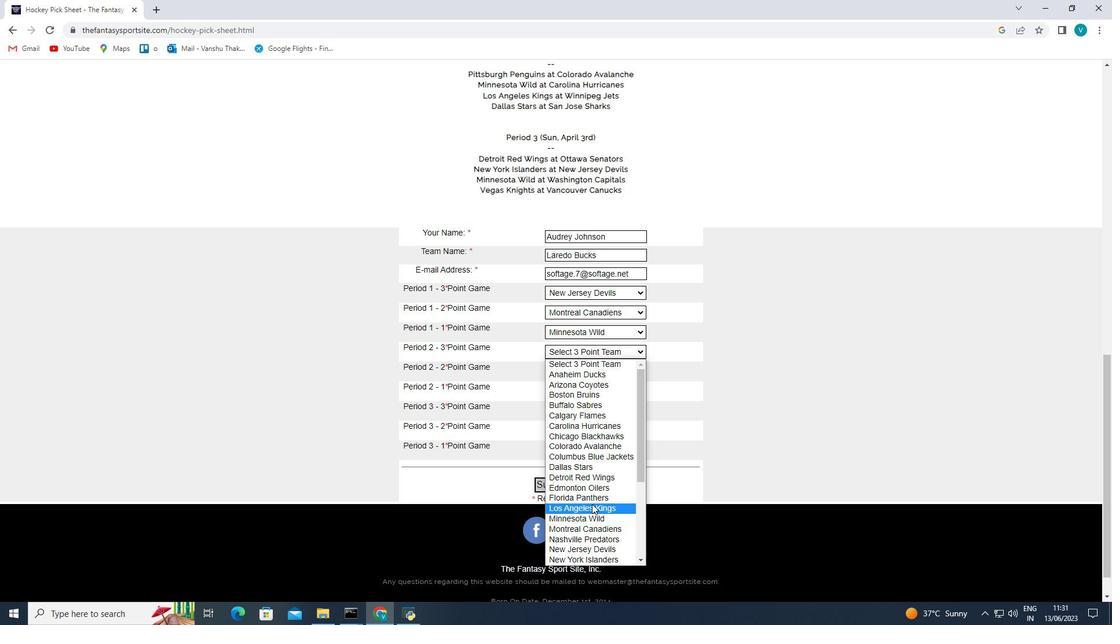 
Action: Mouse moved to (595, 369)
Screenshot: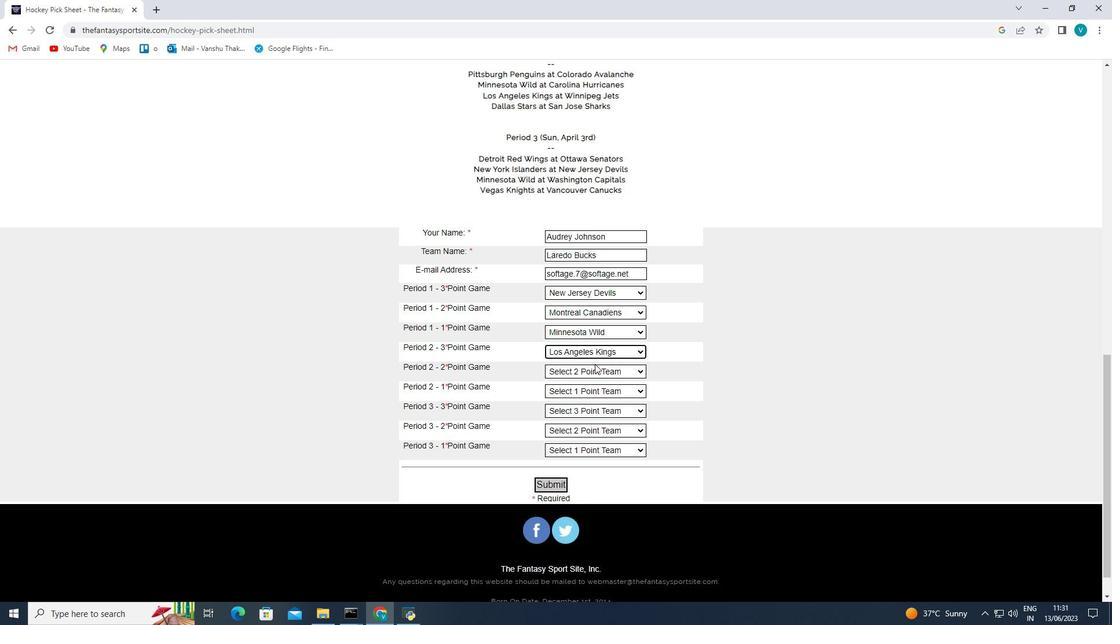
Action: Mouse pressed left at (595, 369)
Screenshot: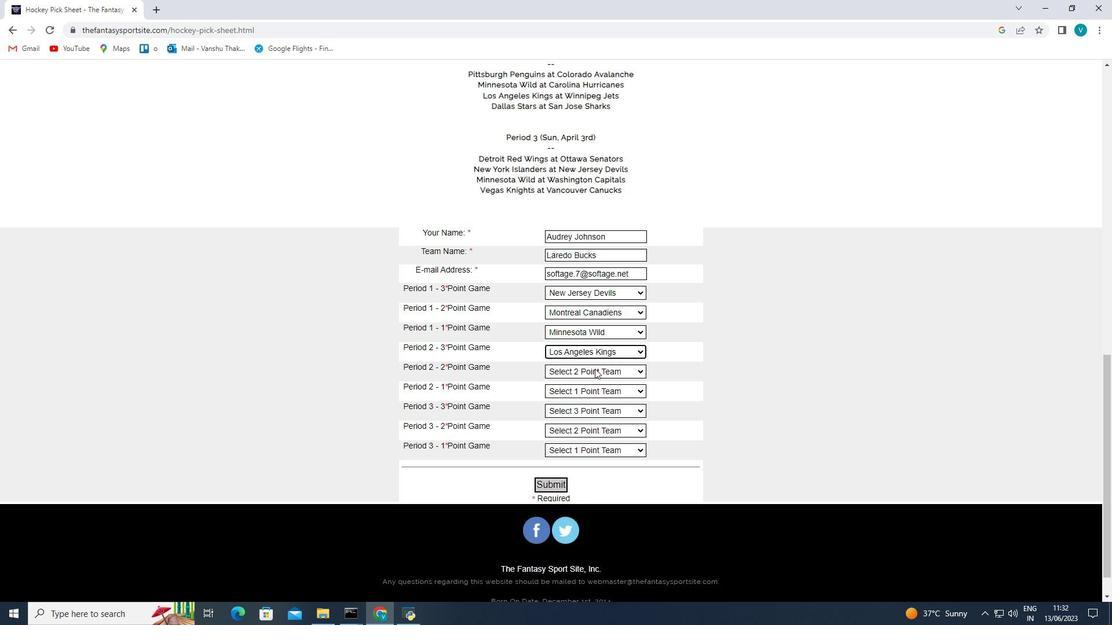 
Action: Mouse moved to (587, 515)
Screenshot: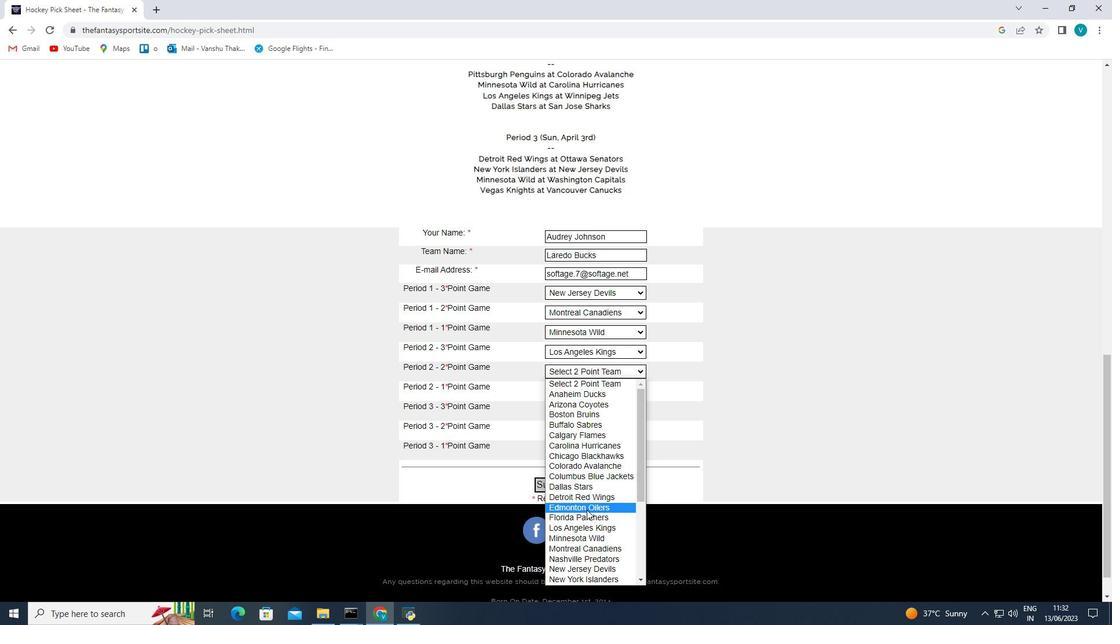
Action: Mouse pressed left at (587, 515)
Screenshot: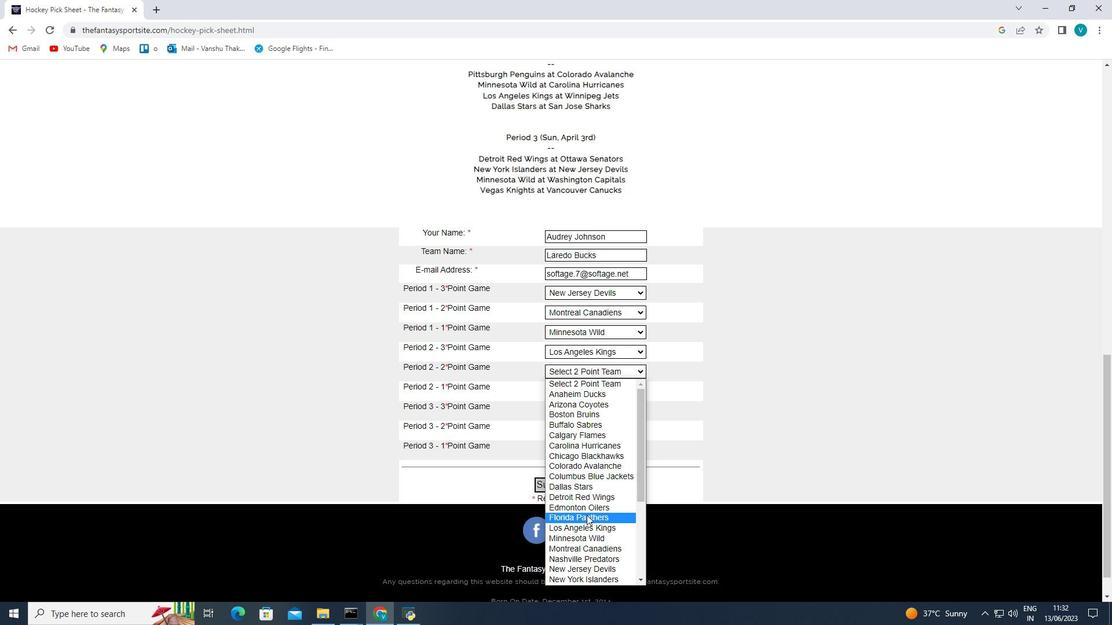 
Action: Mouse moved to (603, 394)
Screenshot: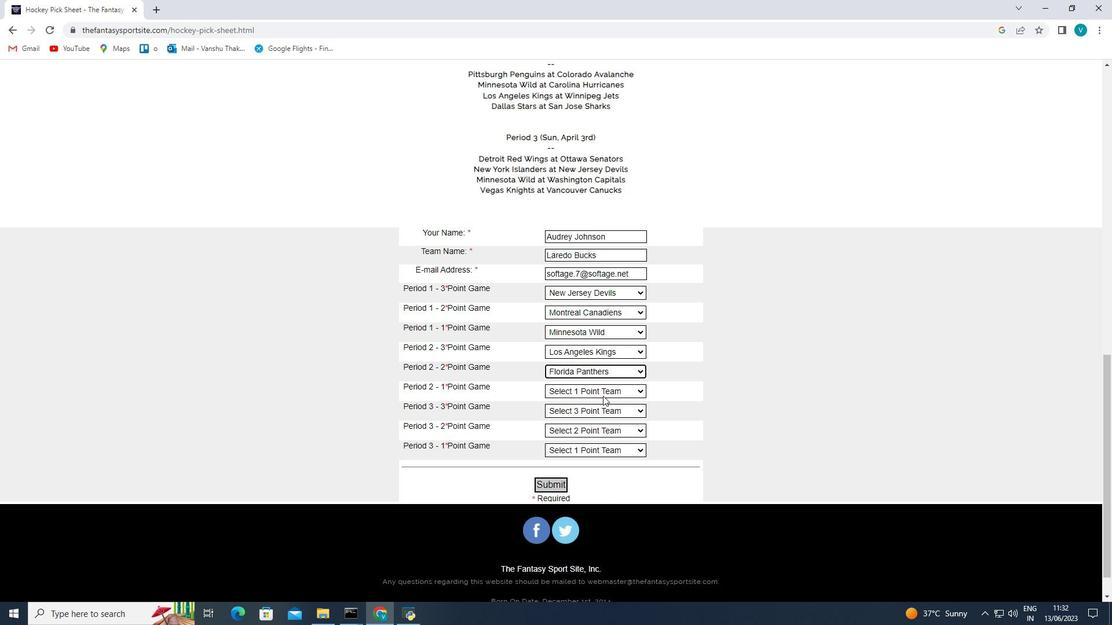 
Action: Mouse pressed left at (603, 394)
Screenshot: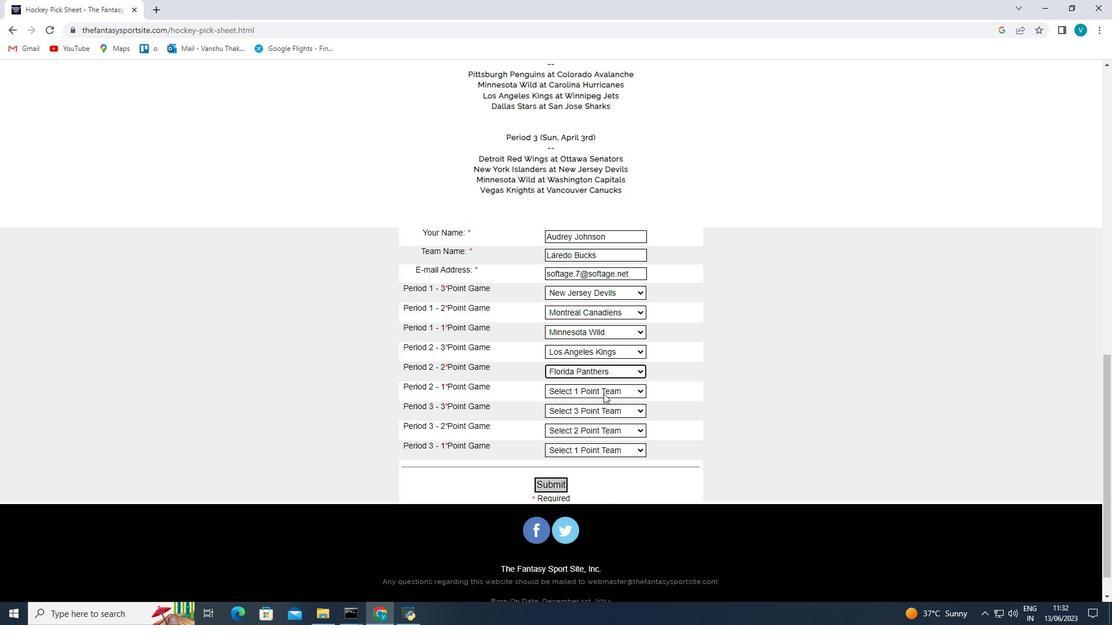 
Action: Mouse moved to (617, 299)
Screenshot: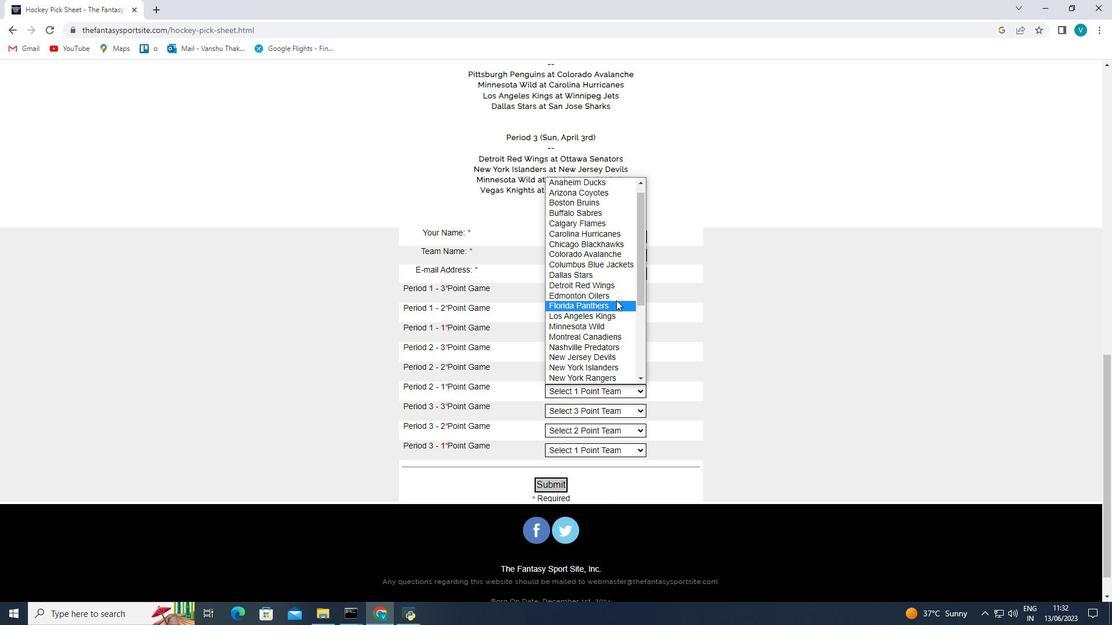 
Action: Mouse pressed left at (617, 299)
Screenshot: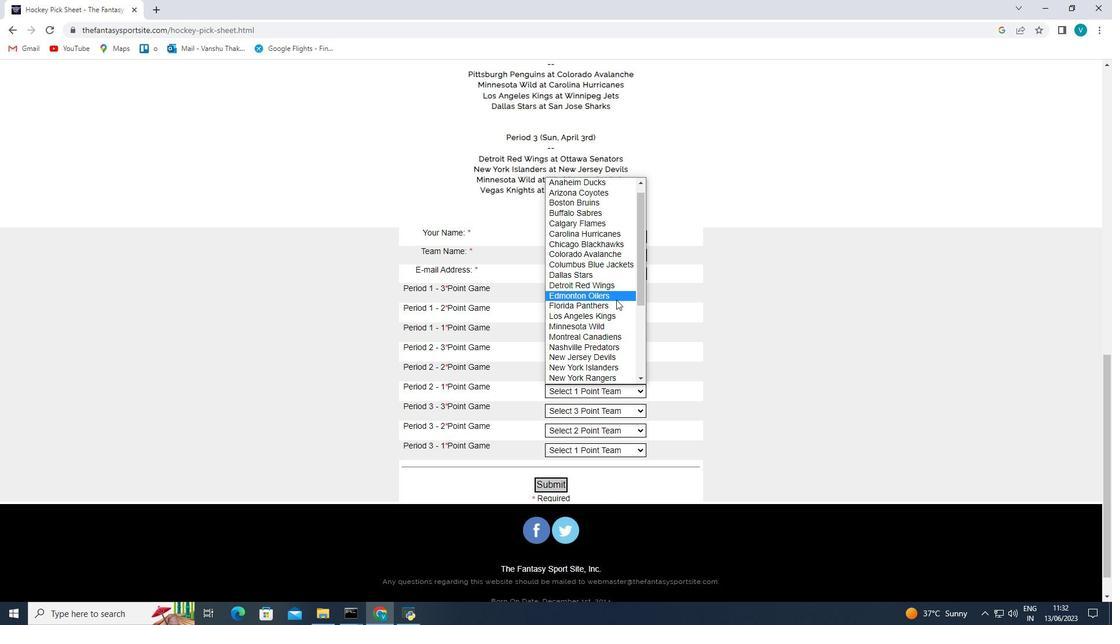 
Action: Mouse moved to (623, 408)
Screenshot: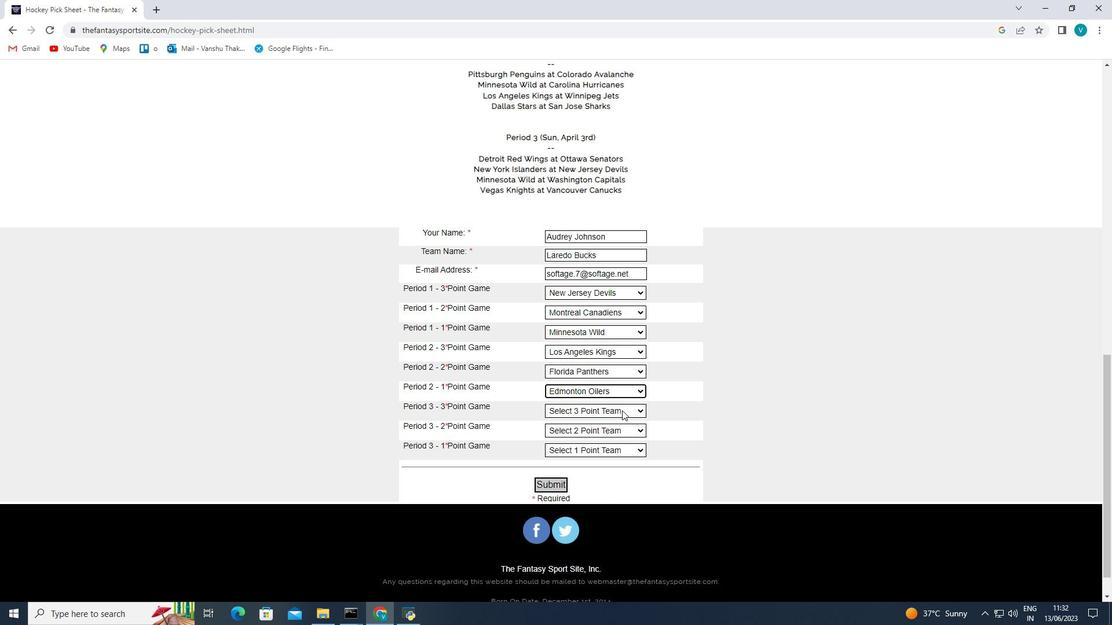 
Action: Mouse pressed left at (623, 408)
Screenshot: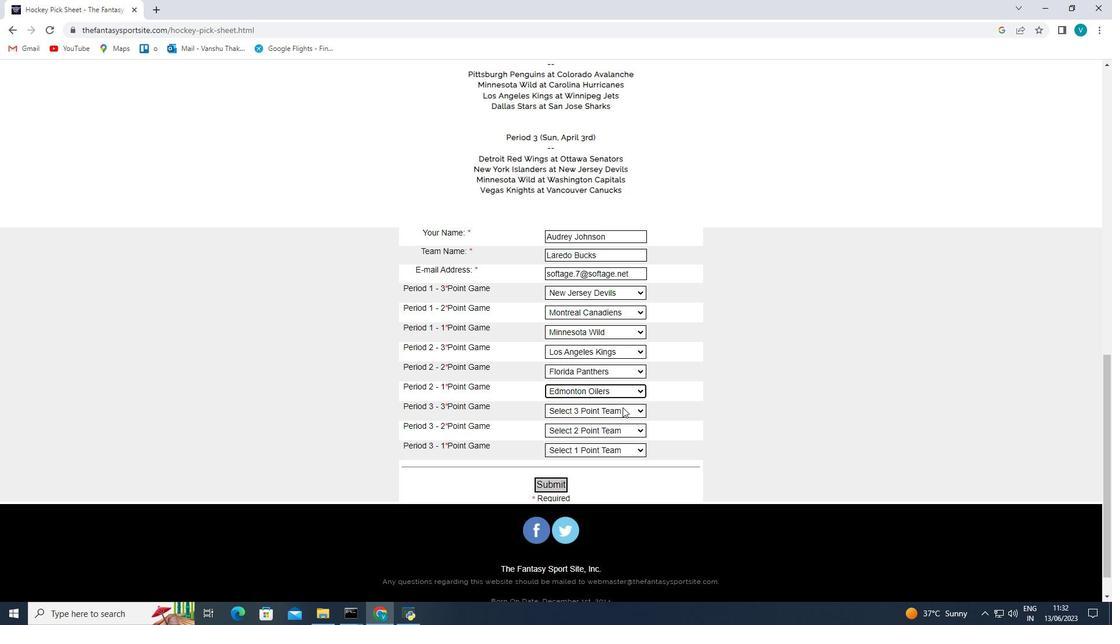
Action: Mouse moved to (618, 317)
Screenshot: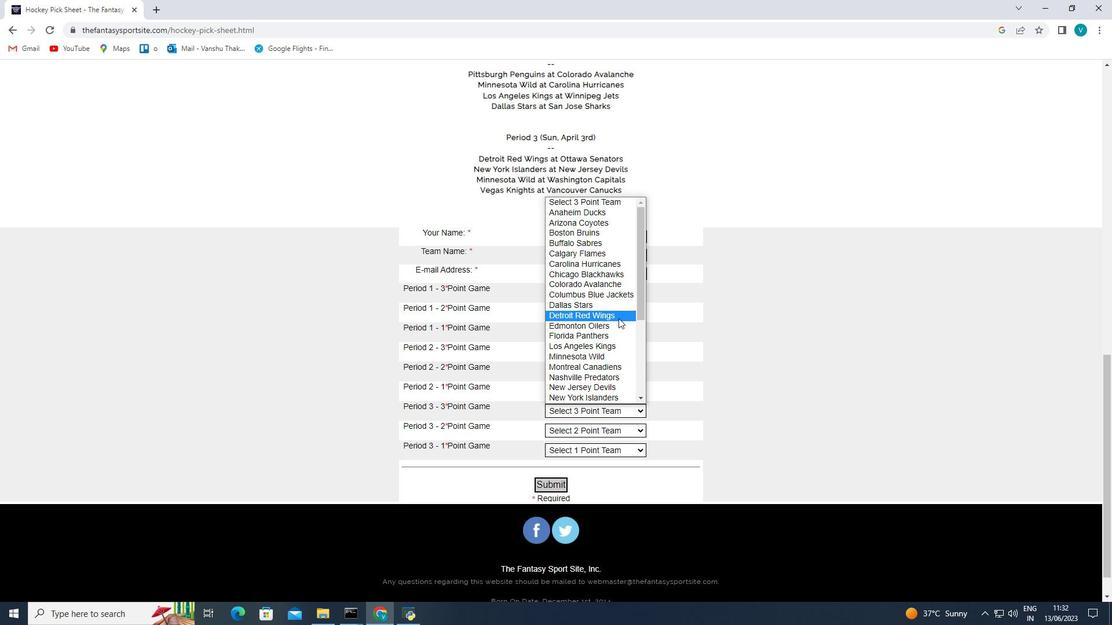 
Action: Mouse pressed left at (618, 317)
Screenshot: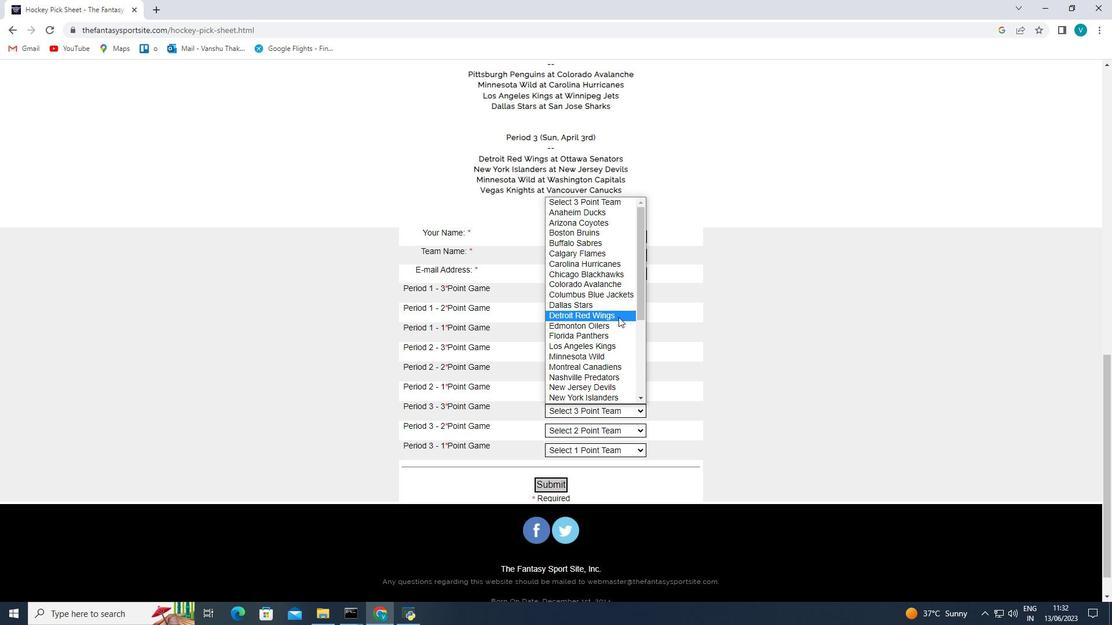 
Action: Mouse moved to (609, 432)
Screenshot: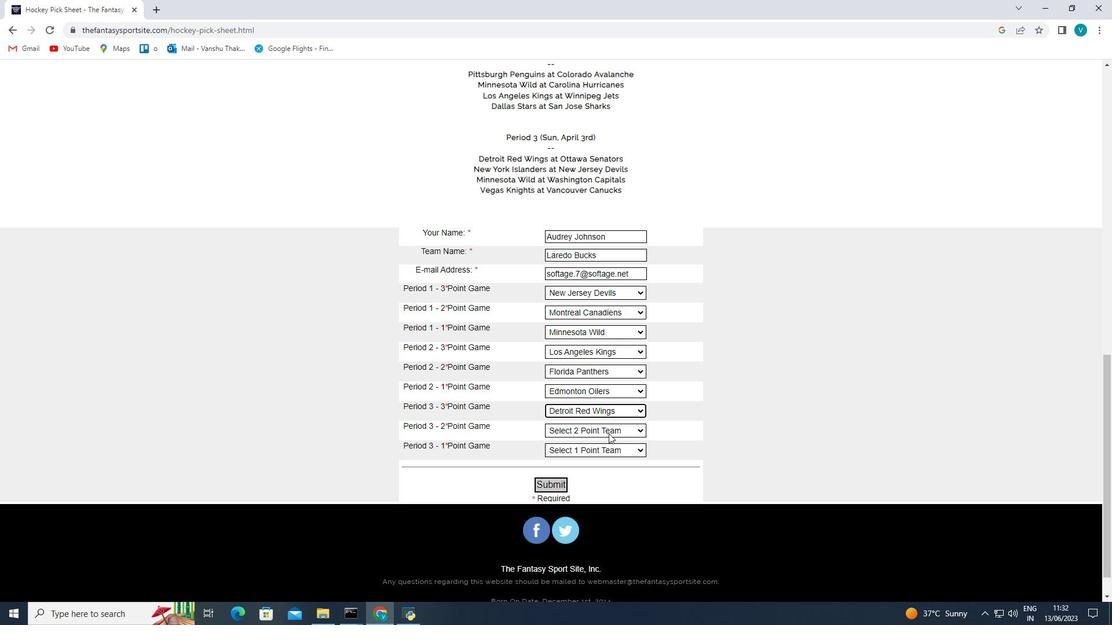 
Action: Mouse pressed left at (609, 432)
Screenshot: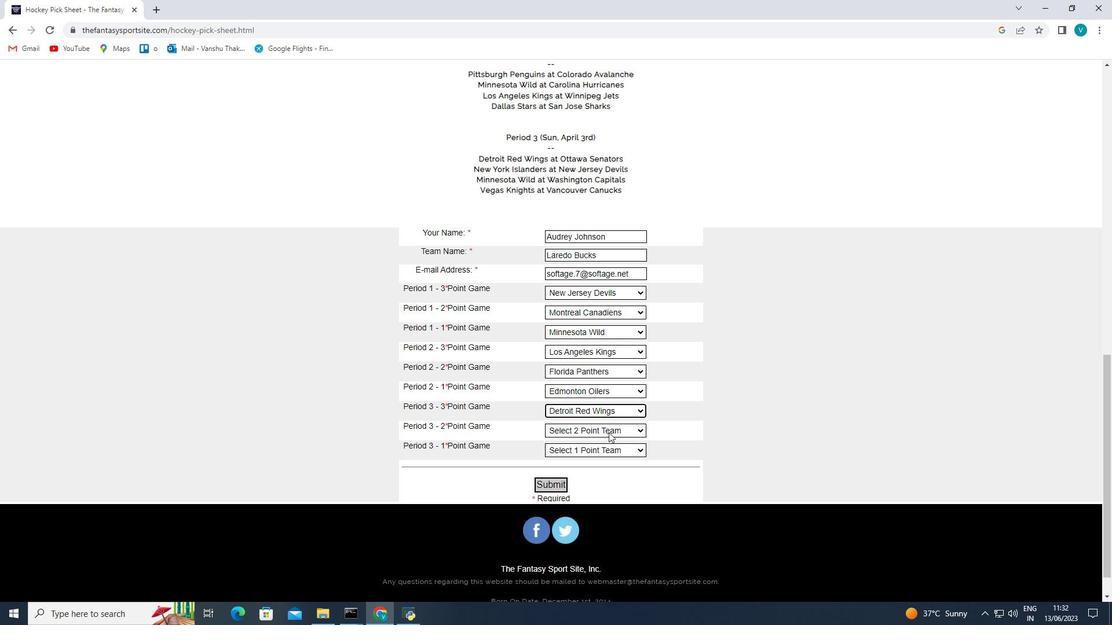 
Action: Mouse moved to (598, 301)
Screenshot: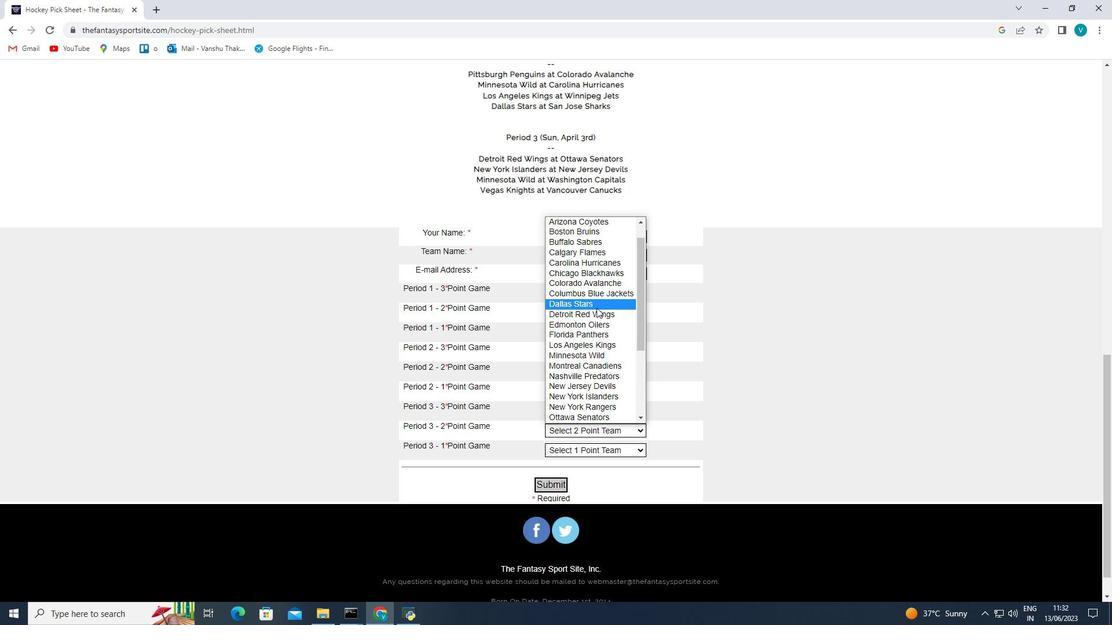
Action: Mouse pressed left at (598, 301)
Screenshot: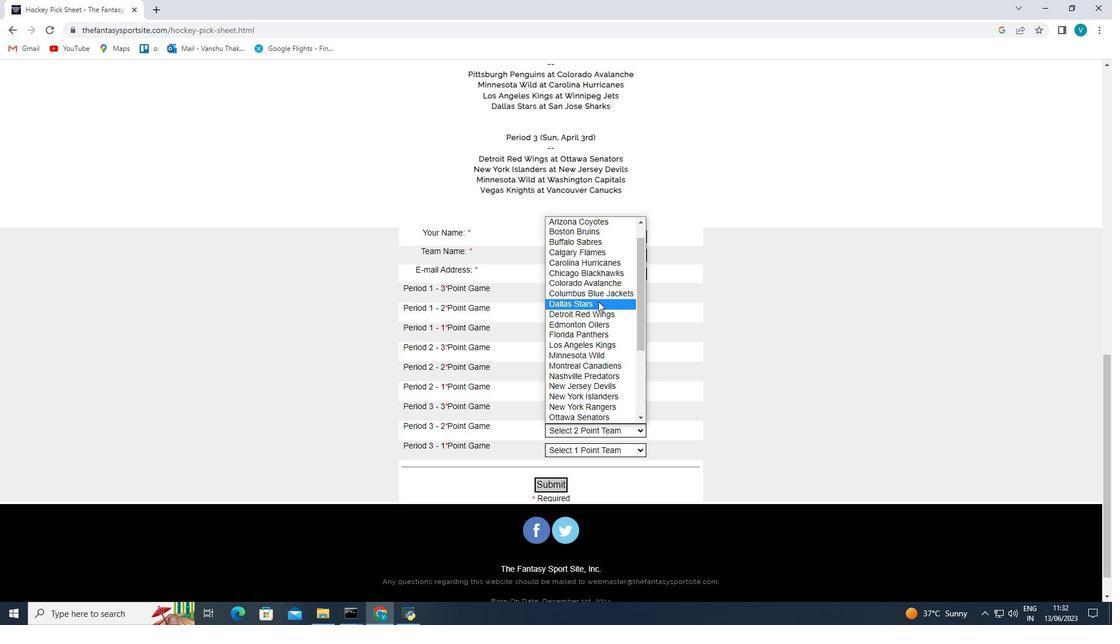 
Action: Mouse moved to (606, 449)
Screenshot: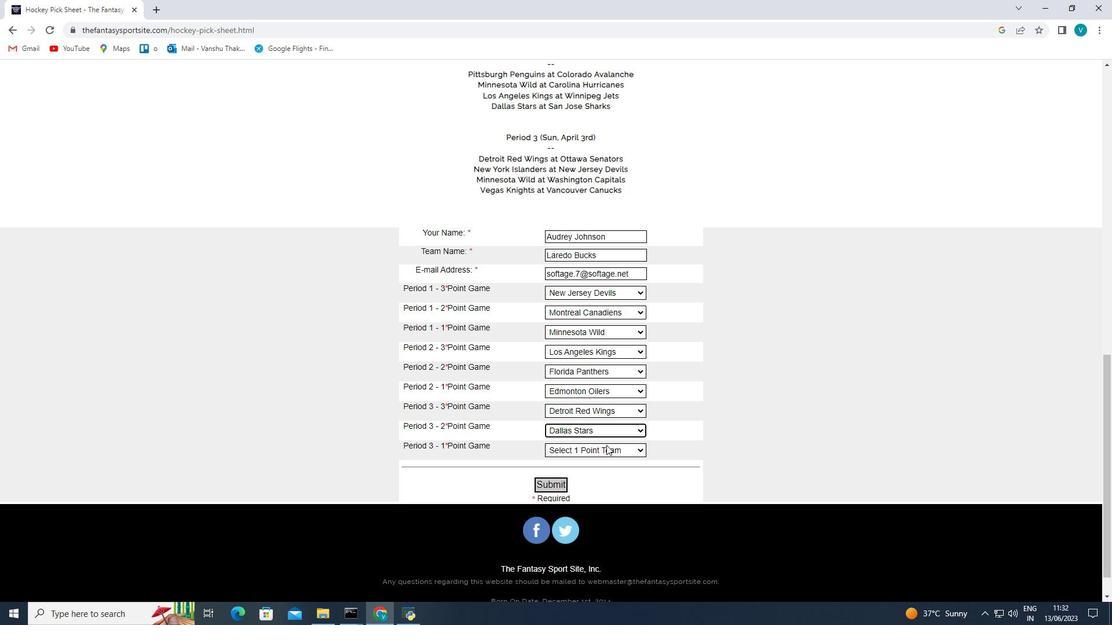 
Action: Mouse pressed left at (606, 449)
Screenshot: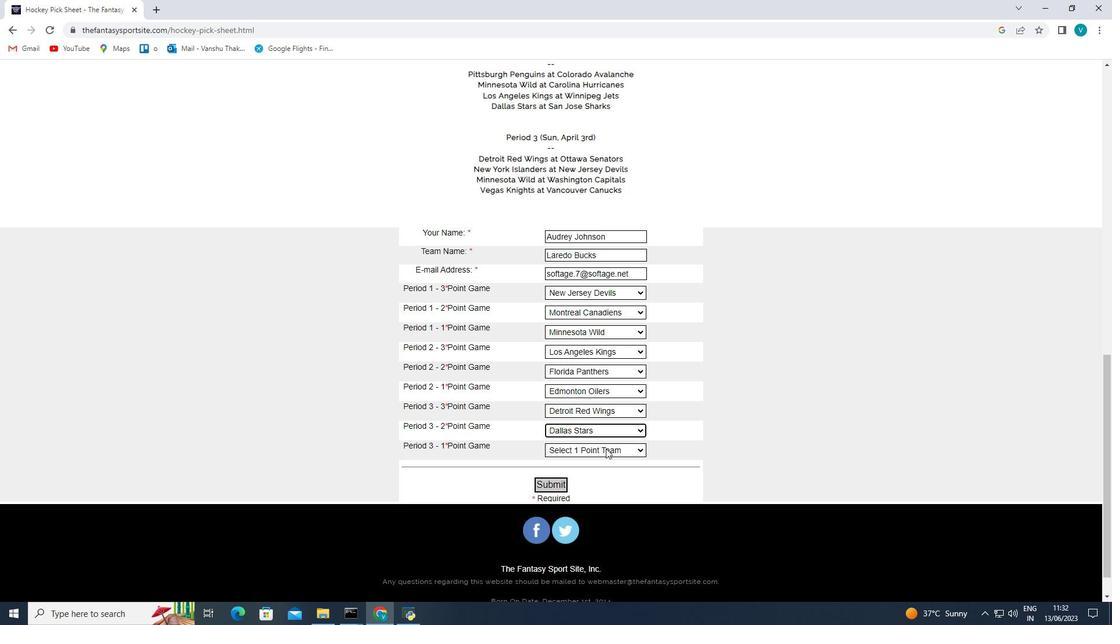 
Action: Mouse pressed left at (606, 449)
Screenshot: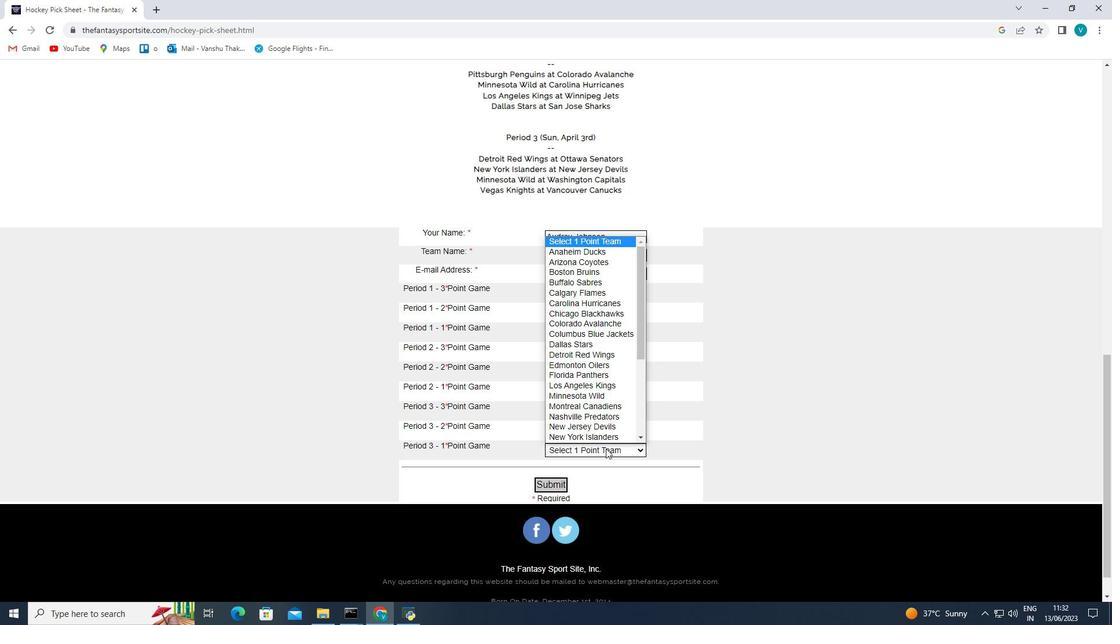 
Action: Mouse pressed left at (606, 449)
Screenshot: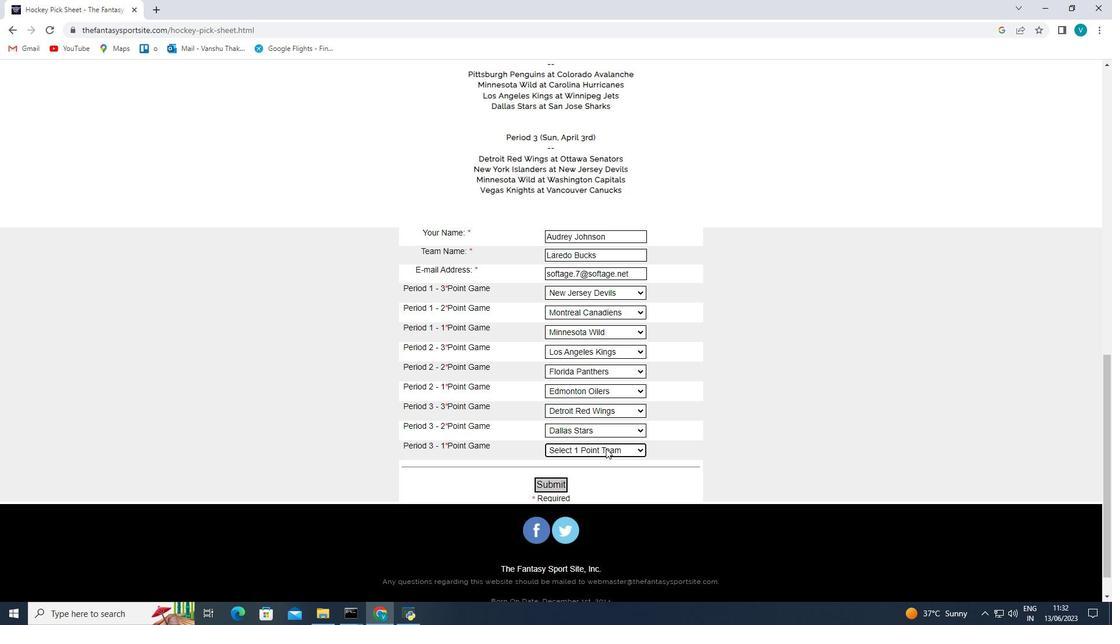 
Action: Mouse moved to (606, 336)
Screenshot: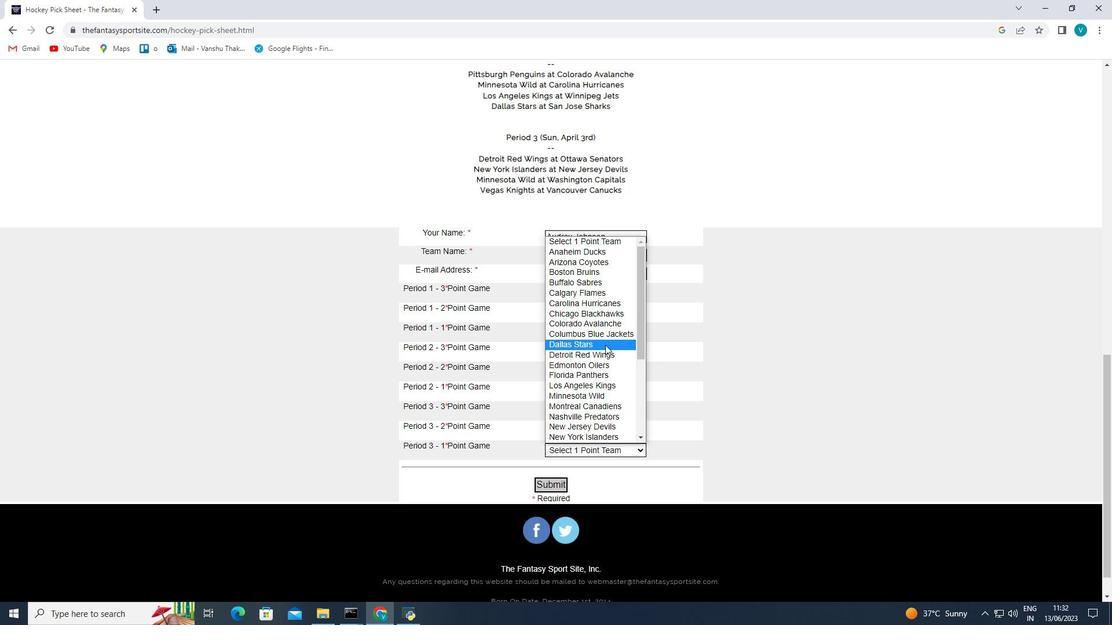 
Action: Mouse pressed left at (606, 336)
Screenshot: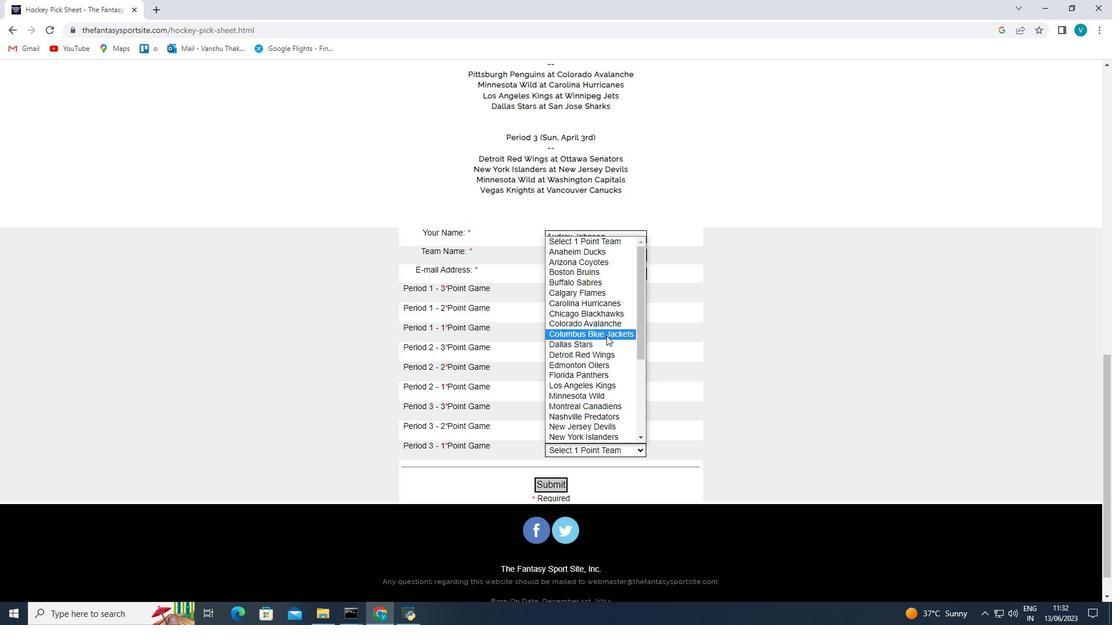 
Action: Mouse moved to (552, 480)
Screenshot: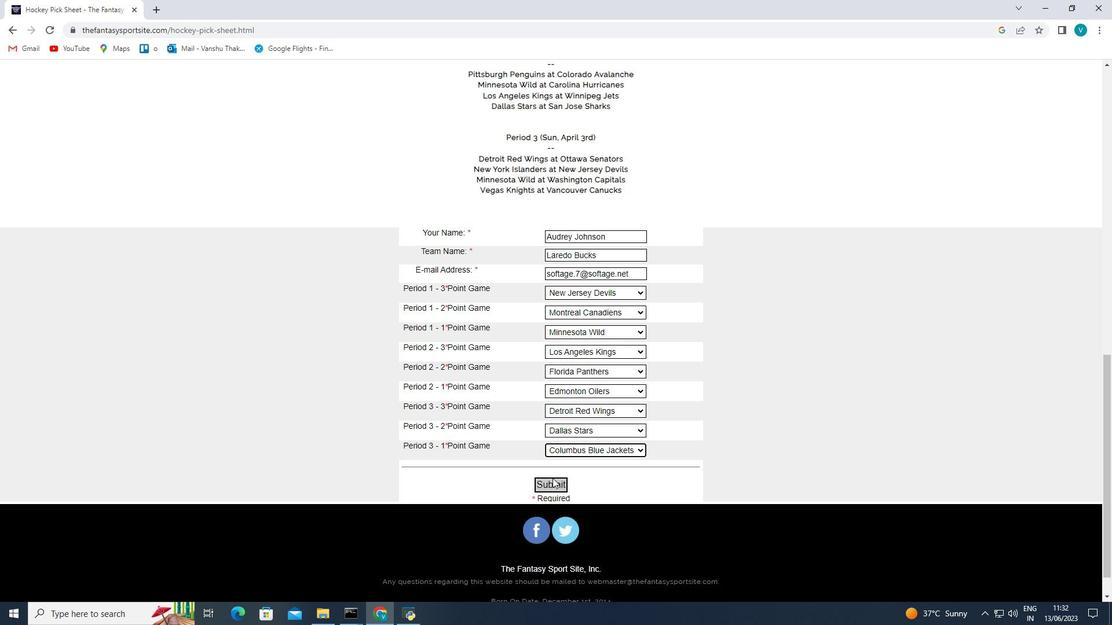 
Action: Mouse pressed left at (552, 480)
Screenshot: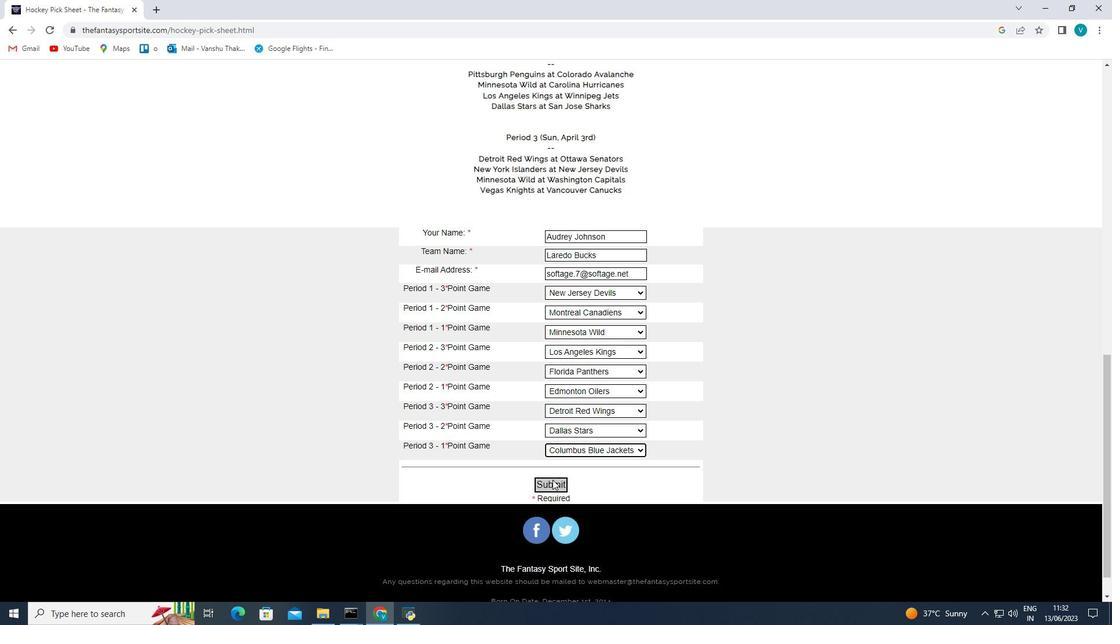 
Action: Mouse moved to (554, 478)
Screenshot: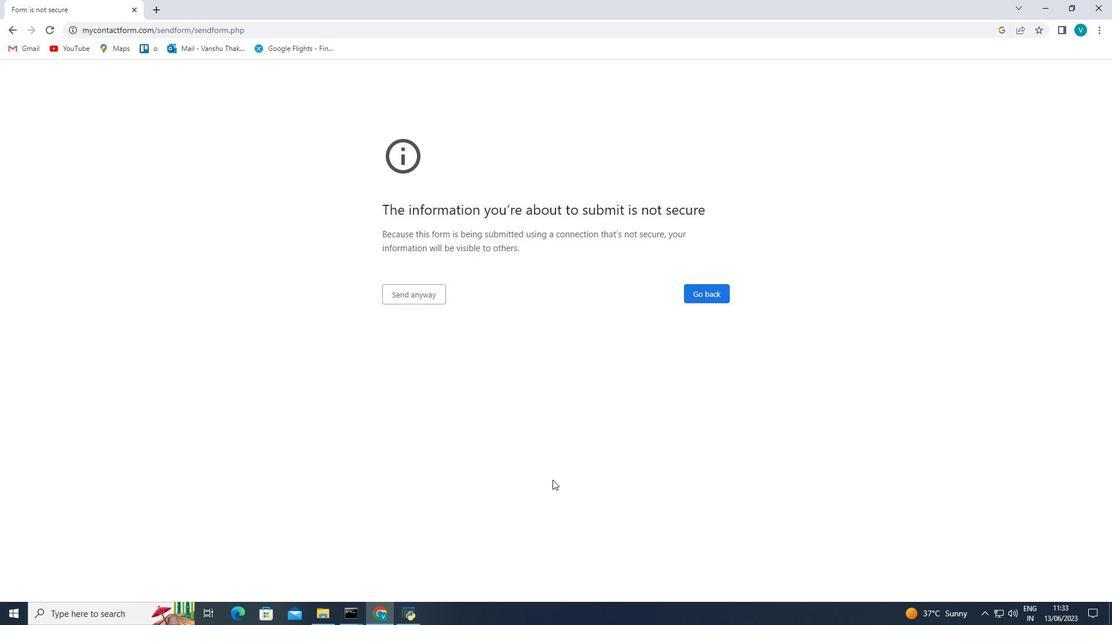 
